 Task: Open a blank sheet, save the file as Respectingdifferencesletter.rtf Type the sentence 'The American Civil War, fought from 1861 to 1865, was a defining moment in US history. It was a conflict between the Northern and Southern states over issues of slavery, state rights, and the preservation of the Union, leaving a lasting impact on the nation.'Add formula using equations and charcters after the sentence 'A = 1/2 ap' Select the formula and highlight with color Yellow Change the page Orientation to  Landscape
Action: Mouse moved to (261, 217)
Screenshot: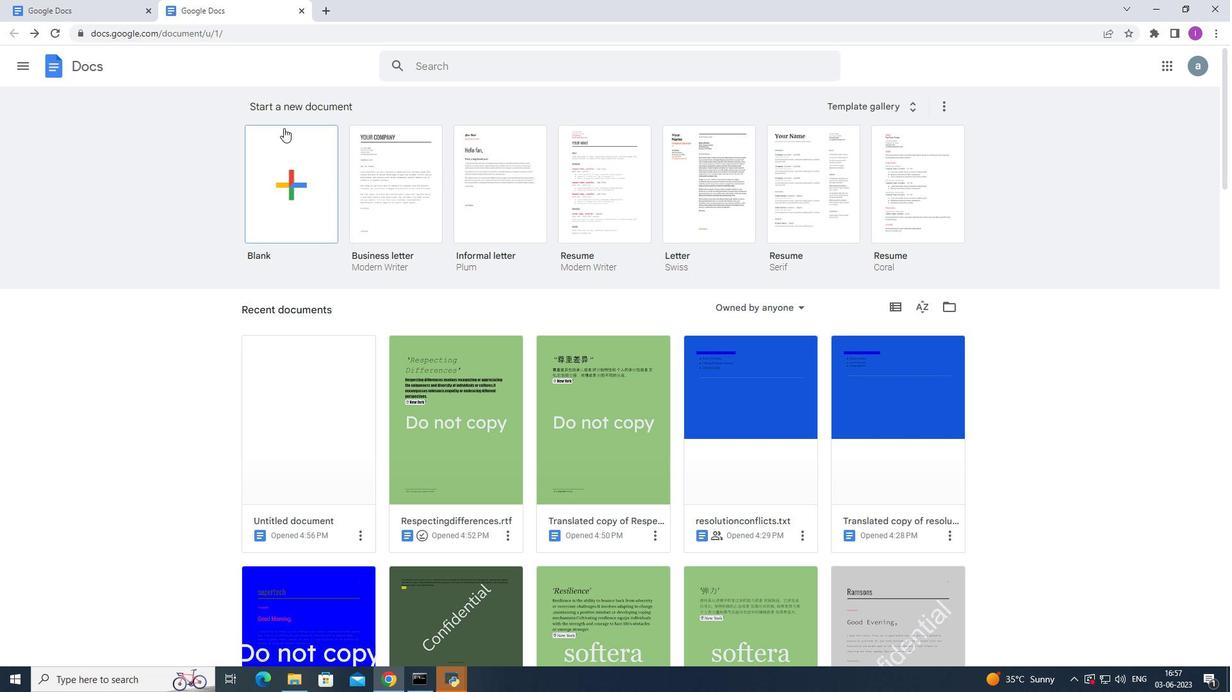 
Action: Mouse pressed left at (261, 217)
Screenshot: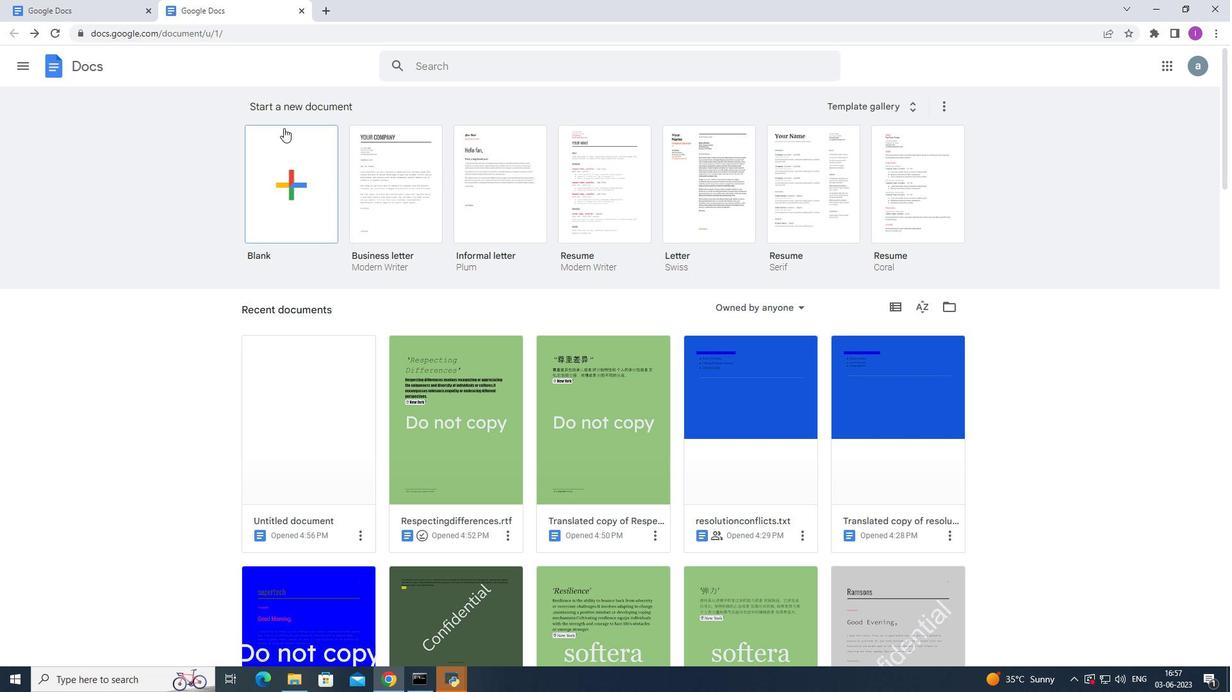 
Action: Mouse moved to (11, 30)
Screenshot: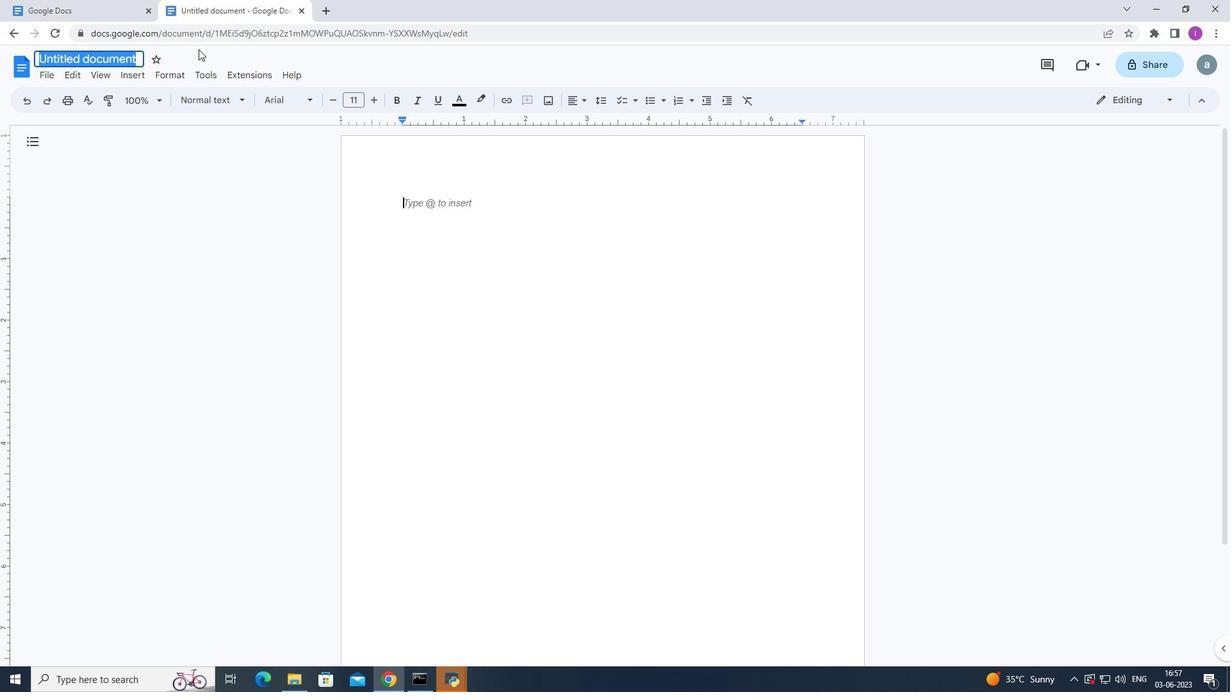 
Action: Mouse pressed left at (11, 30)
Screenshot: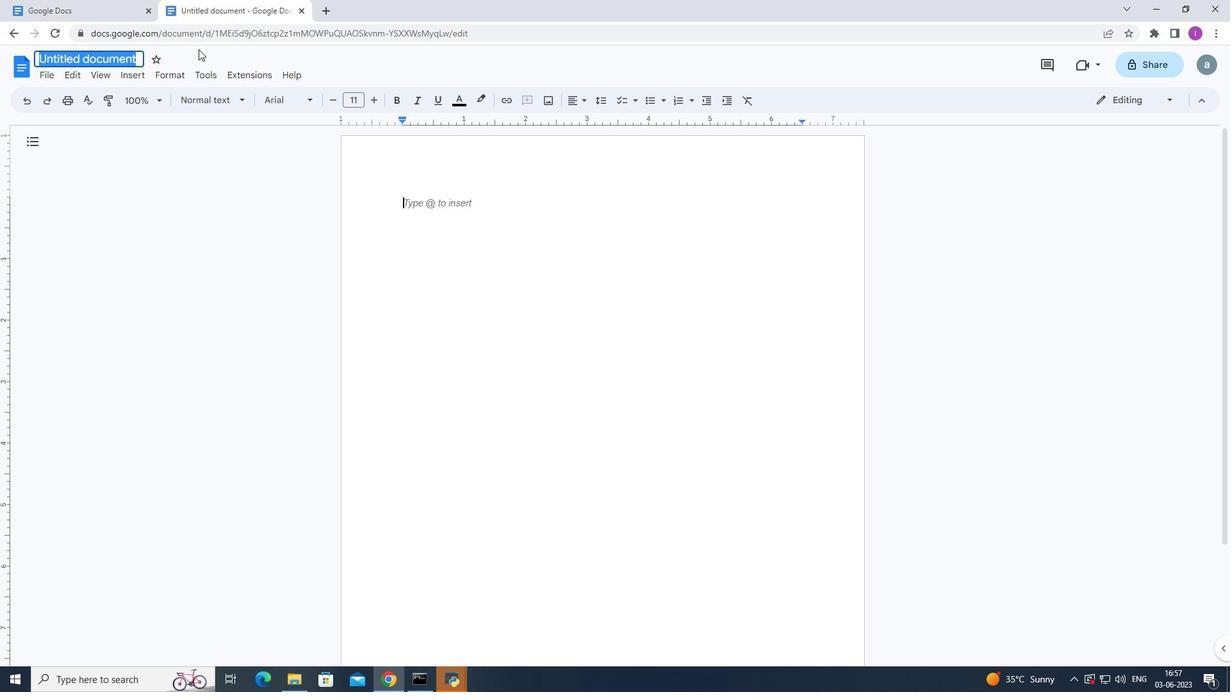 
Action: Mouse moved to (291, 170)
Screenshot: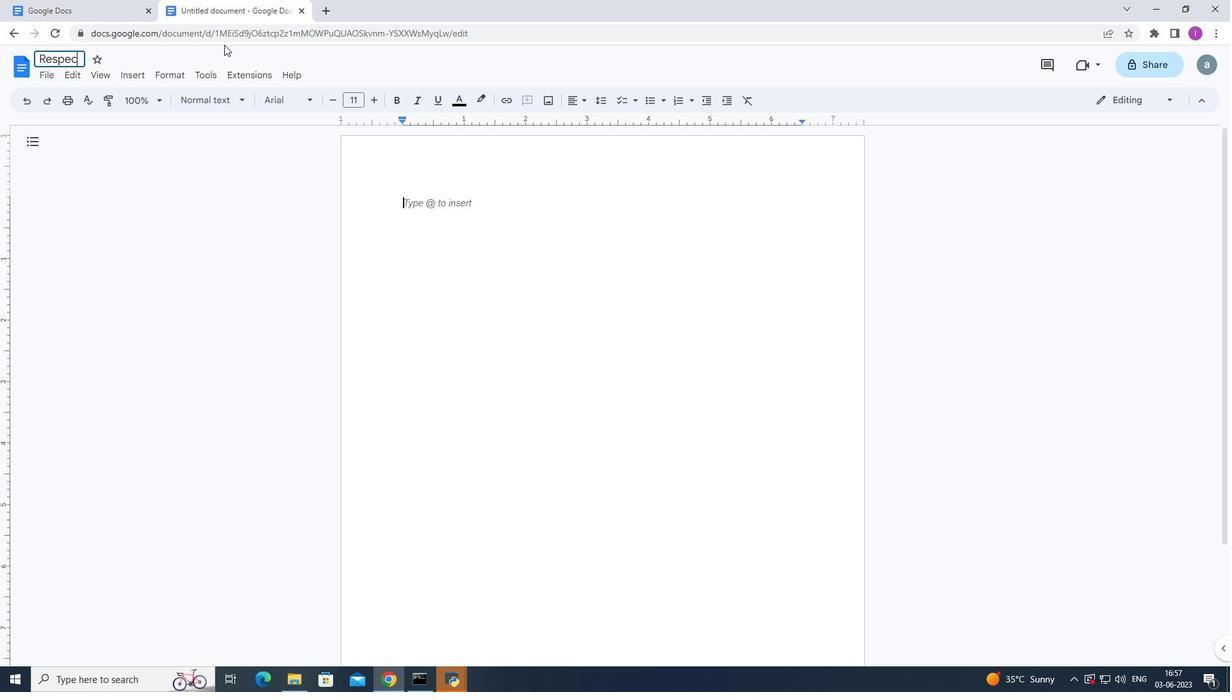 
Action: Mouse pressed left at (291, 170)
Screenshot: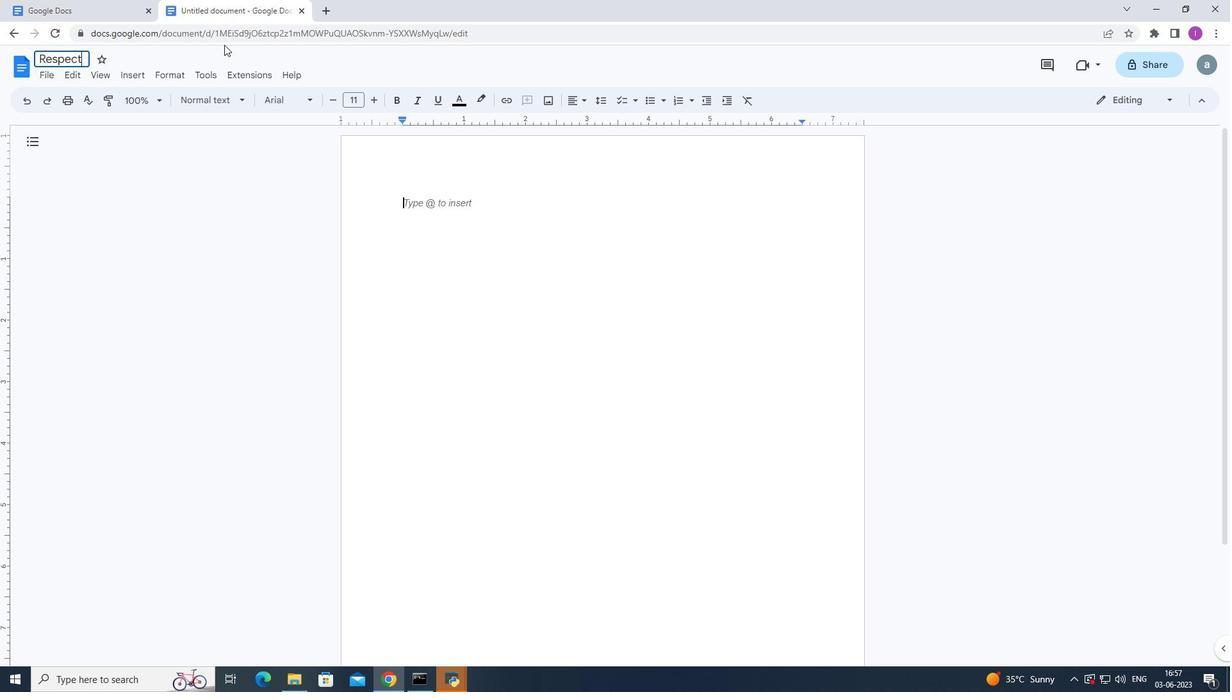 
Action: Mouse moved to (1221, 33)
Screenshot: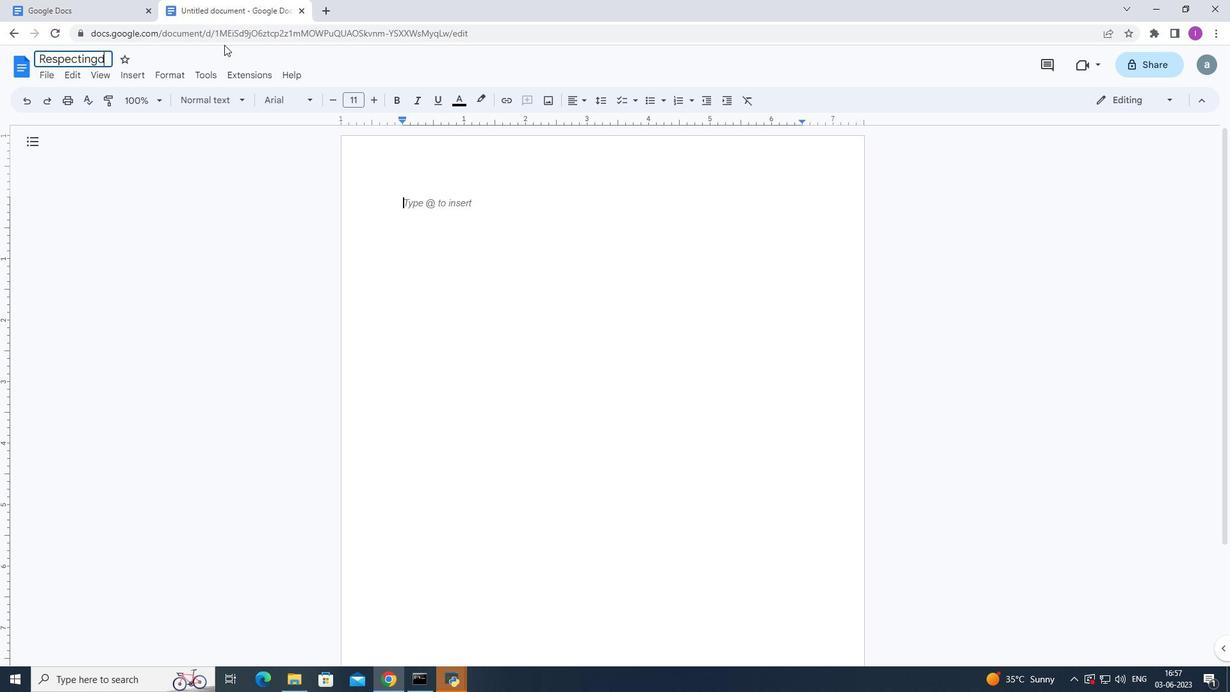 
Action: Mouse pressed left at (1221, 33)
Screenshot: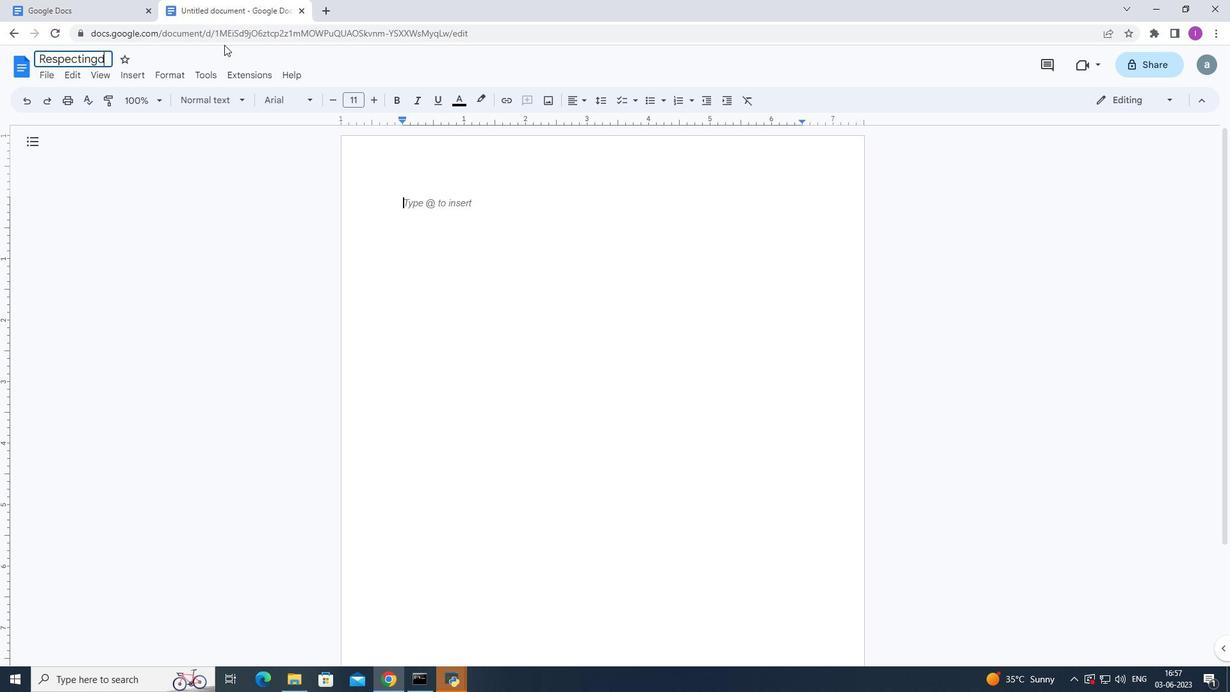 
Action: Mouse moved to (967, 160)
Screenshot: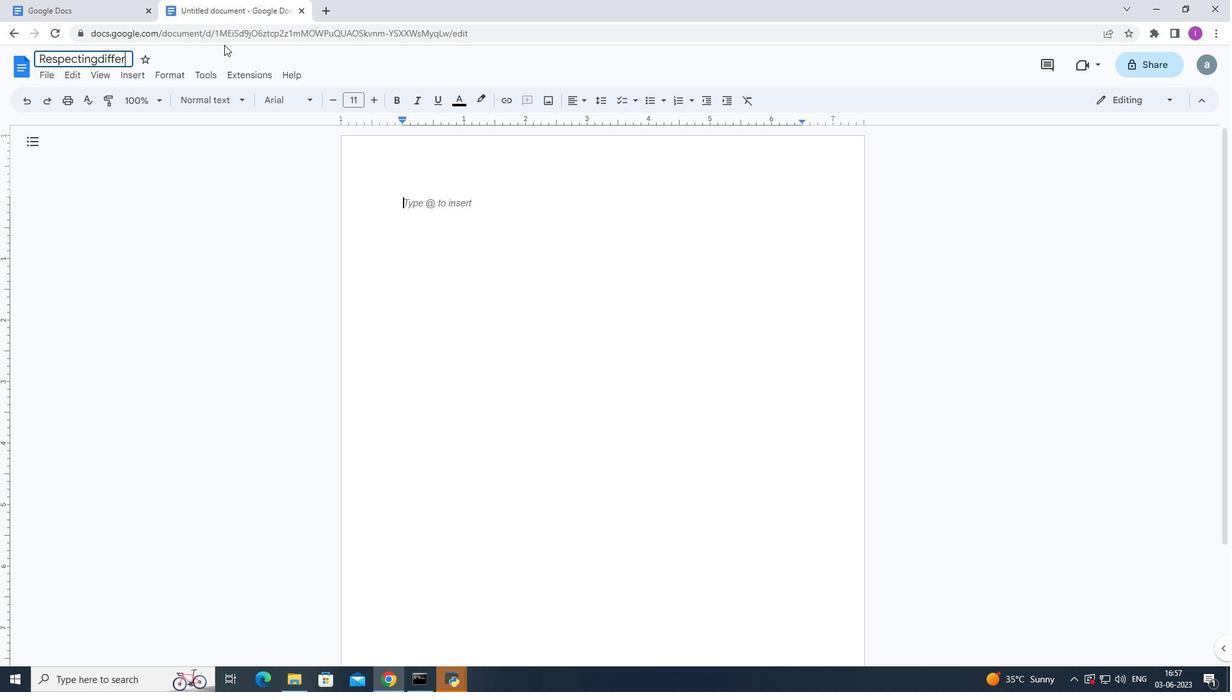 
Action: Mouse pressed left at (967, 160)
Screenshot: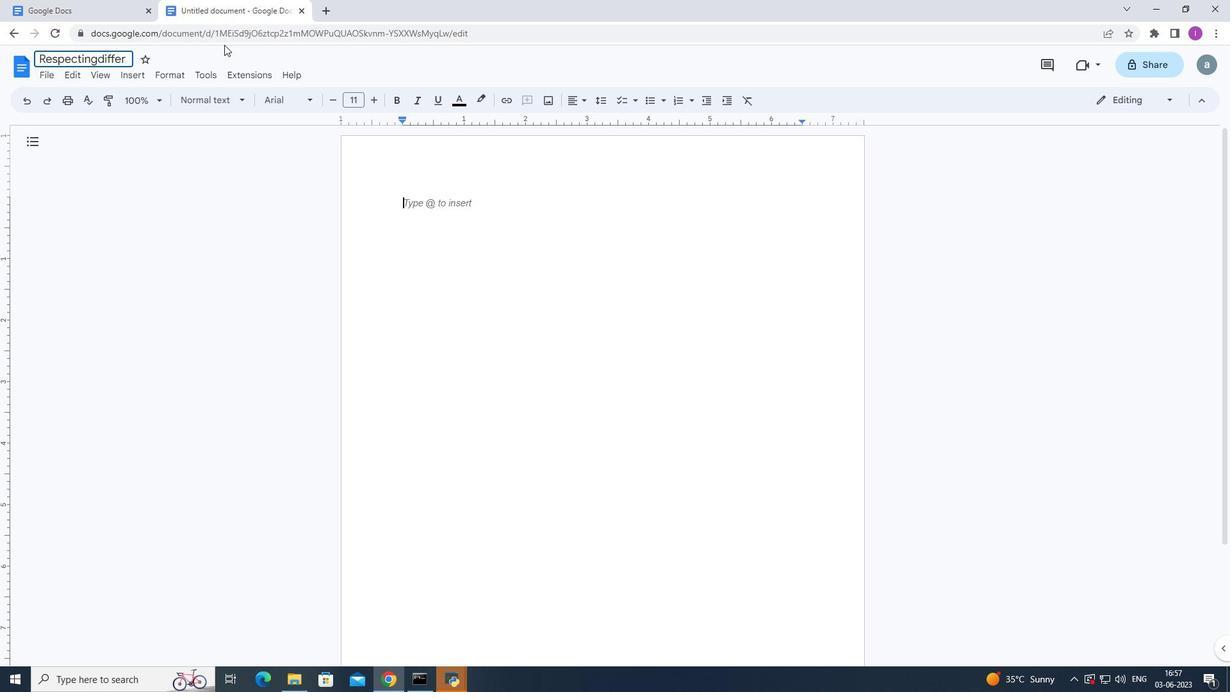 
Action: Mouse moved to (722, 92)
Screenshot: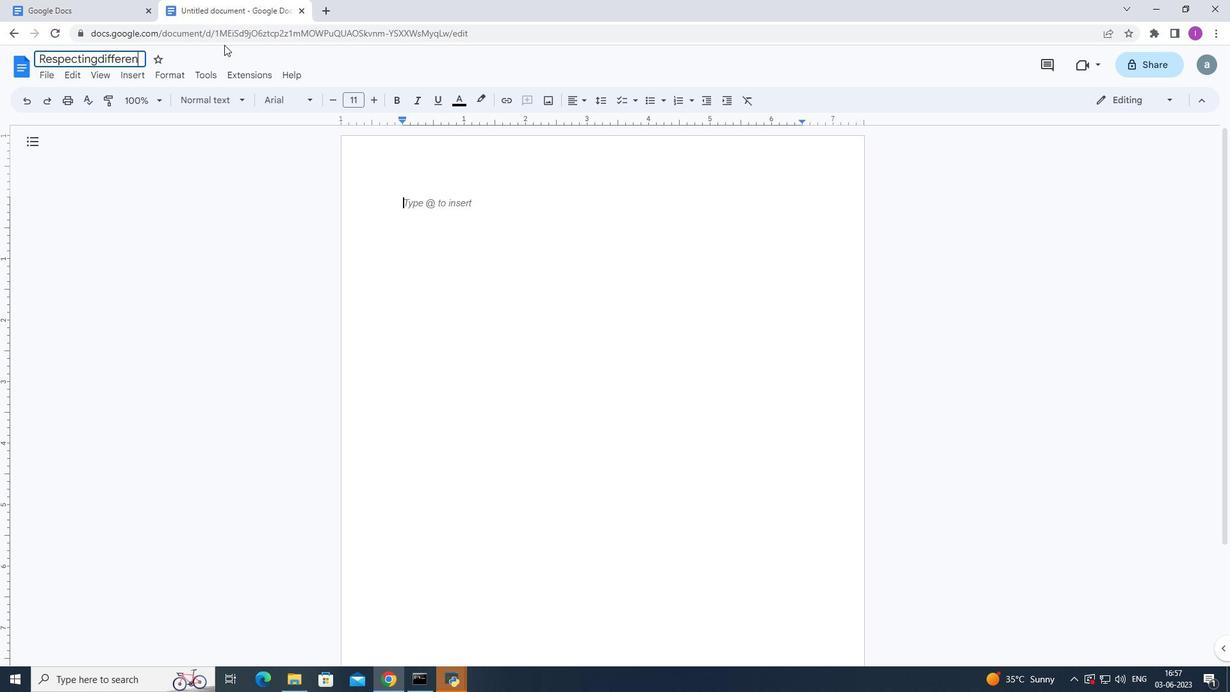 
Action: Mouse pressed left at (722, 92)
Screenshot: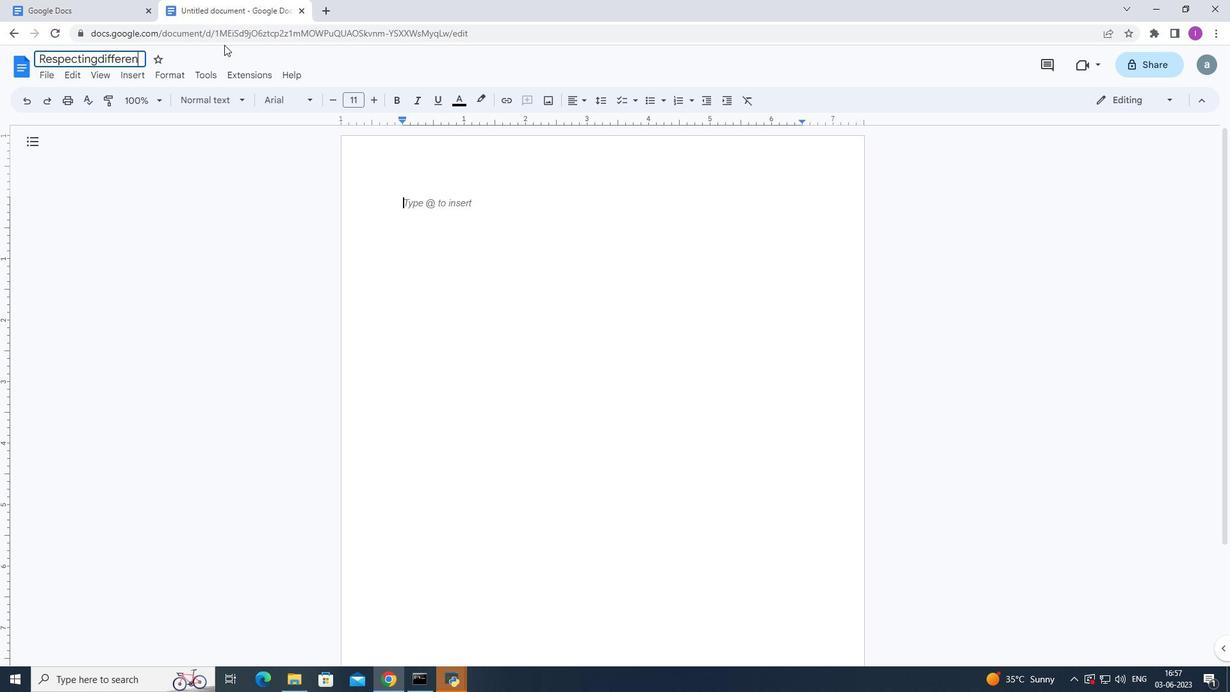 
Action: Mouse moved to (1226, 14)
Screenshot: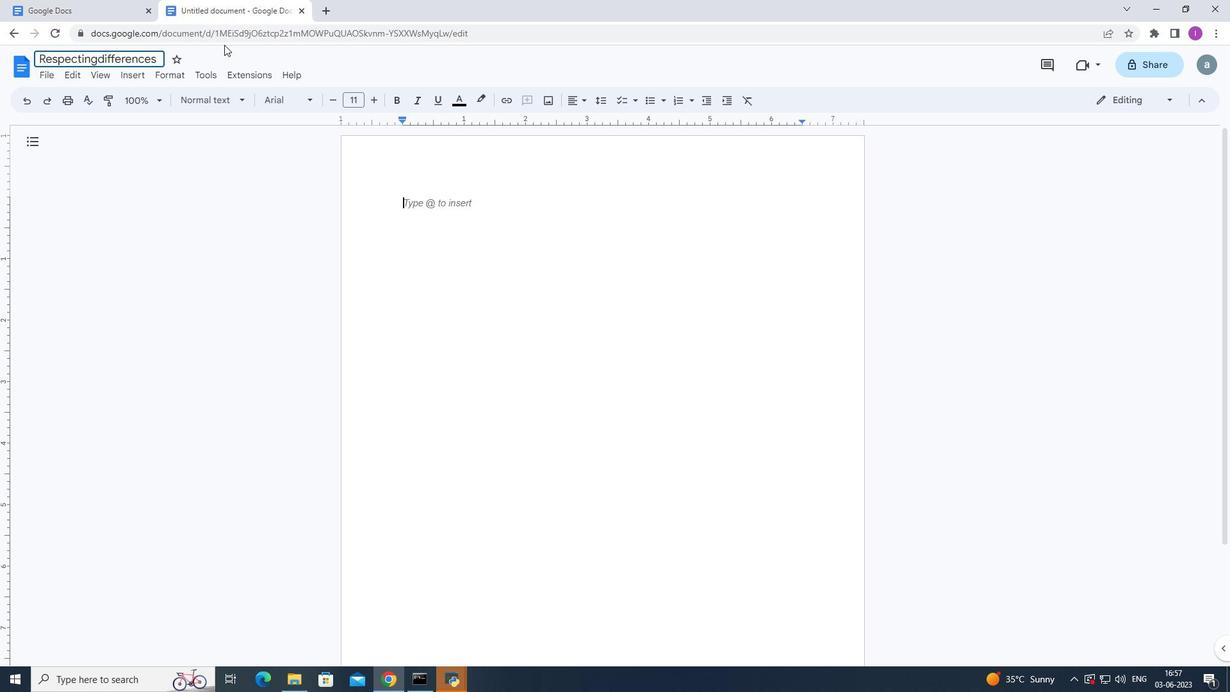 
Action: Mouse pressed left at (1226, 14)
Screenshot: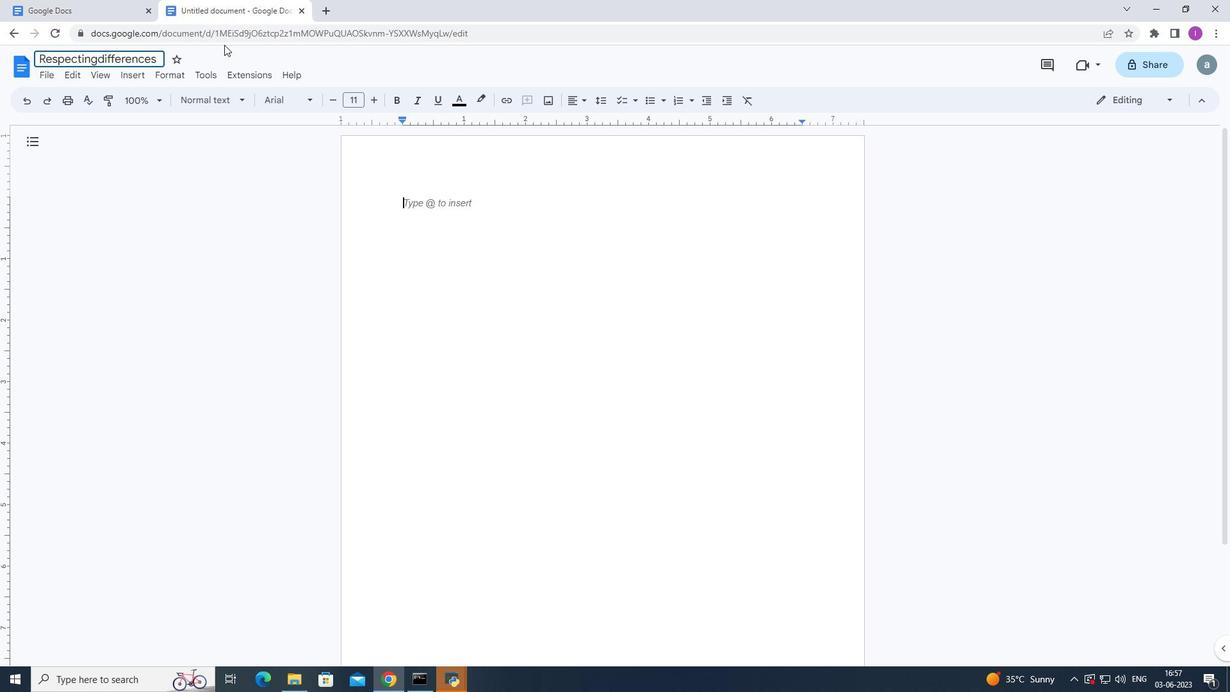 
Action: Mouse moved to (283, 128)
Screenshot: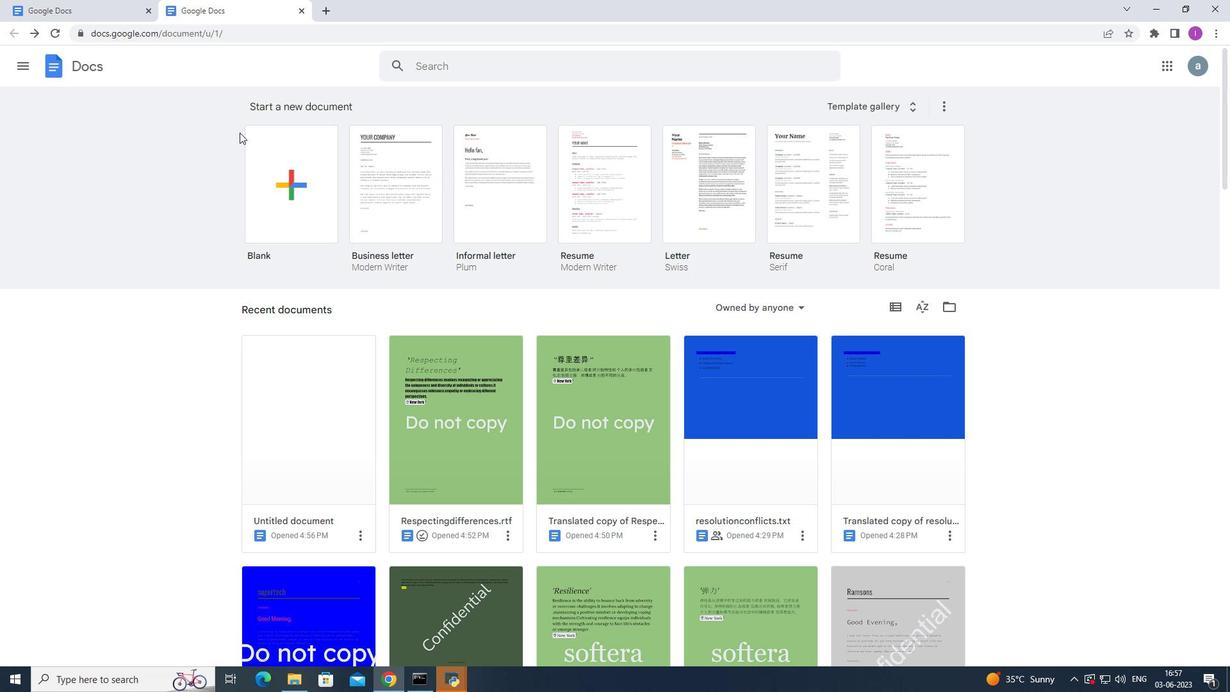 
Action: Mouse pressed left at (283, 128)
Screenshot: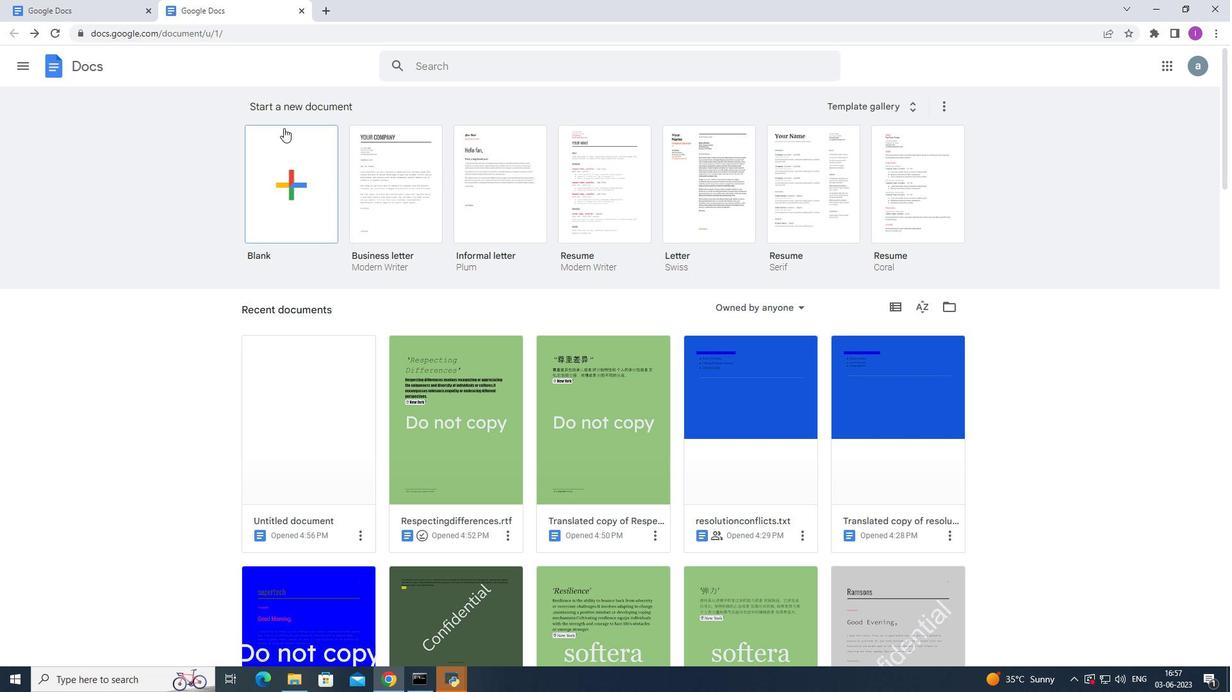 
Action: Mouse moved to (138, 55)
Screenshot: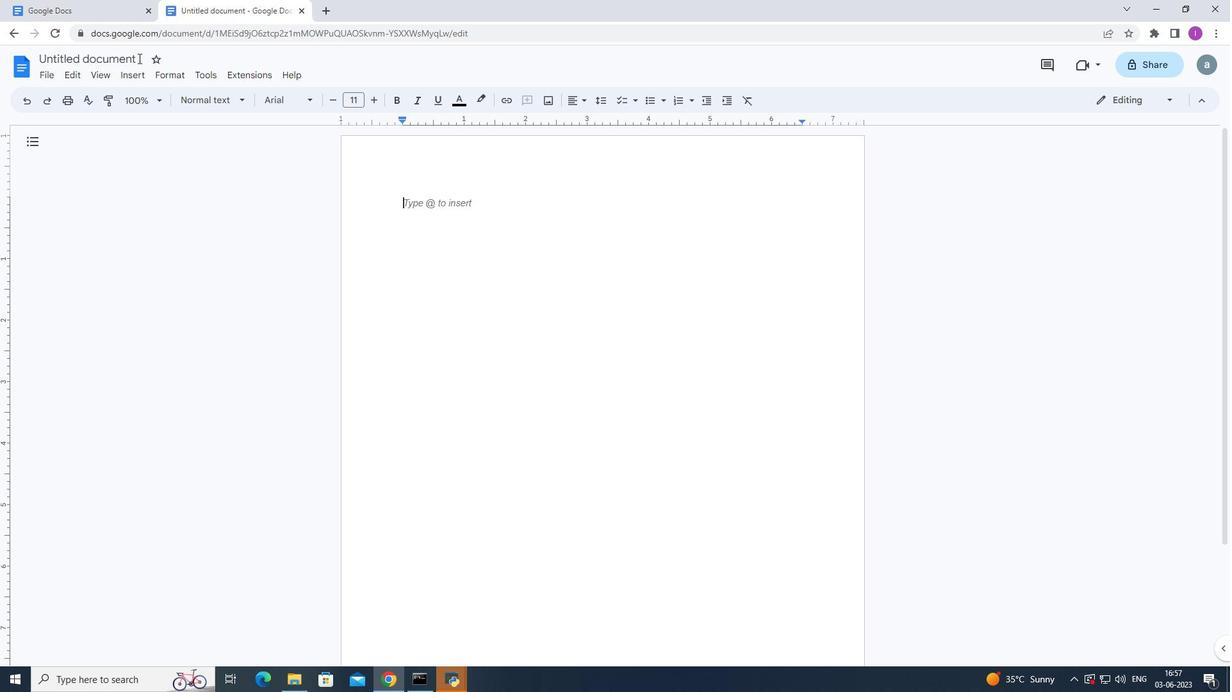 
Action: Mouse pressed left at (138, 55)
Screenshot: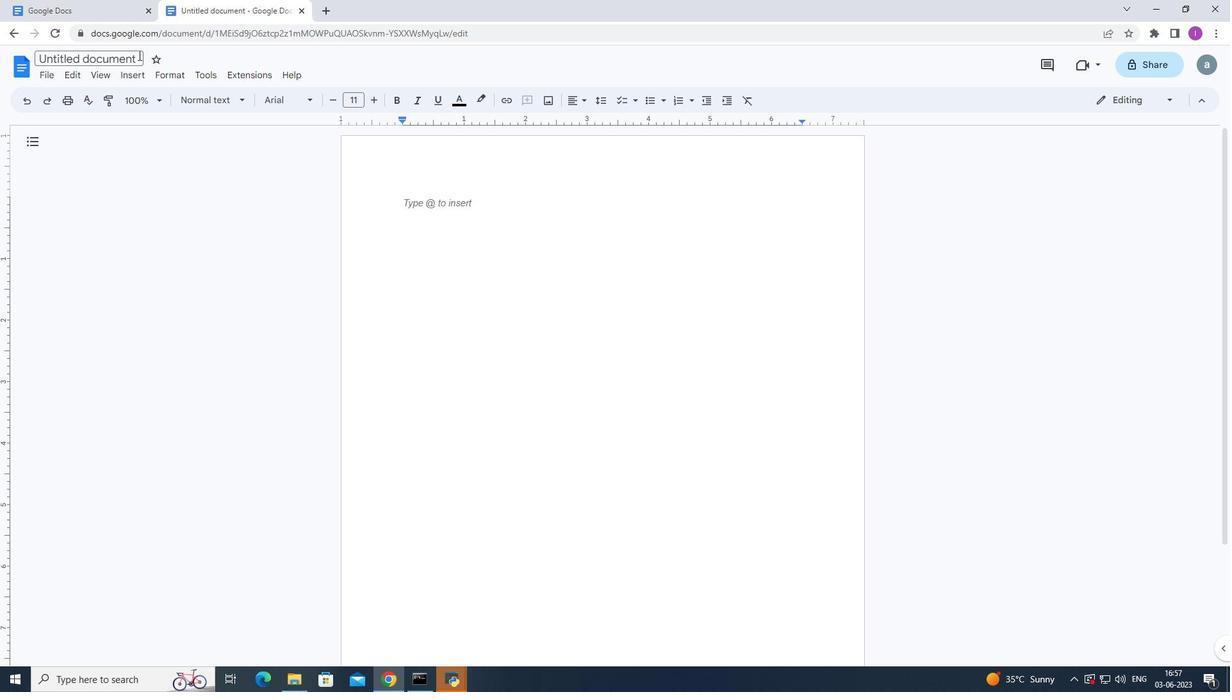 
Action: Mouse moved to (198, 49)
Screenshot: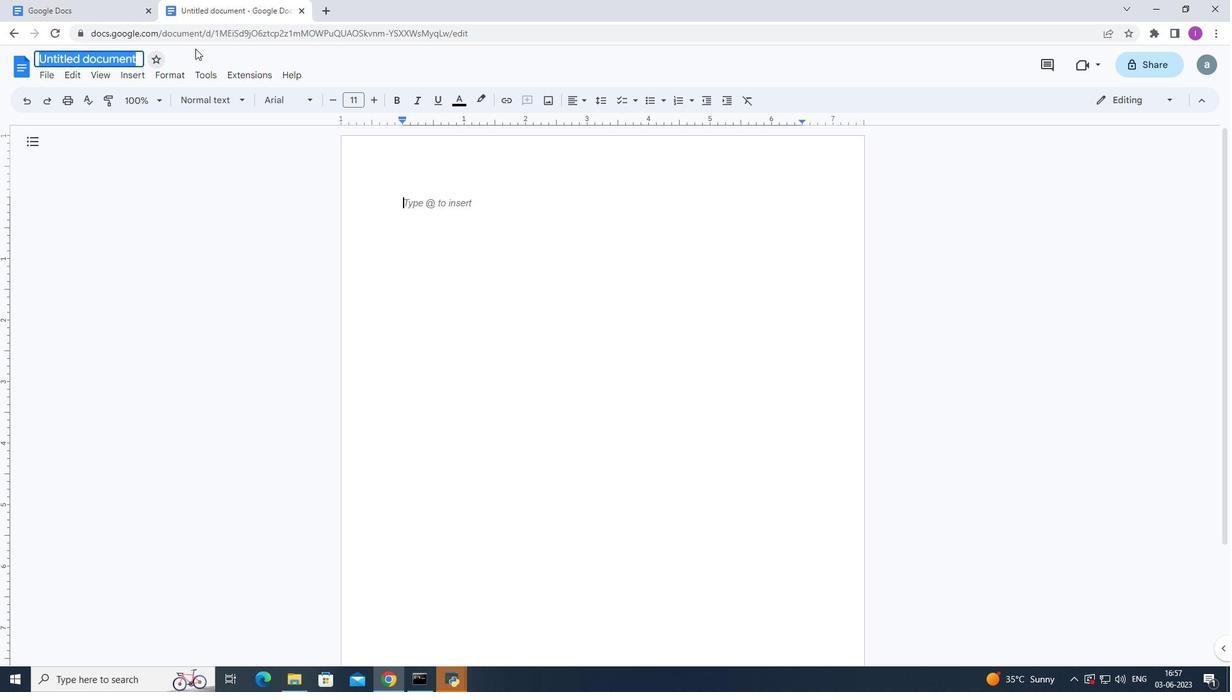 
Action: Key pressed <Key.shift>Res
Screenshot: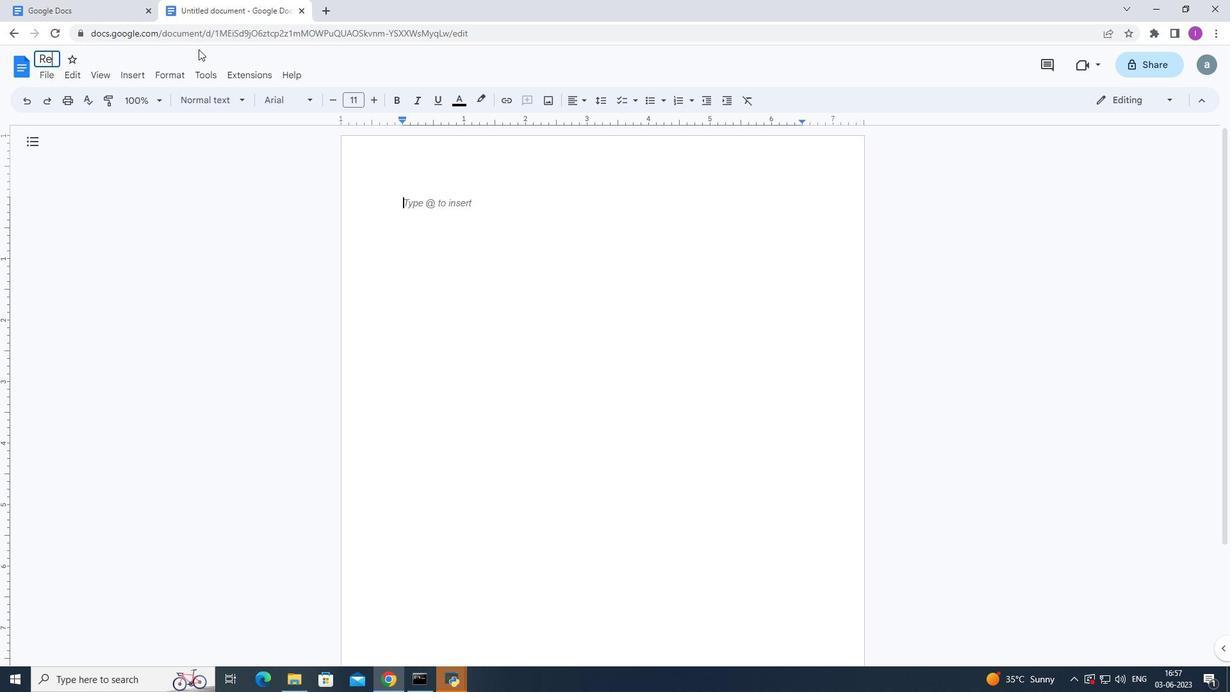 
Action: Mouse moved to (224, 44)
Screenshot: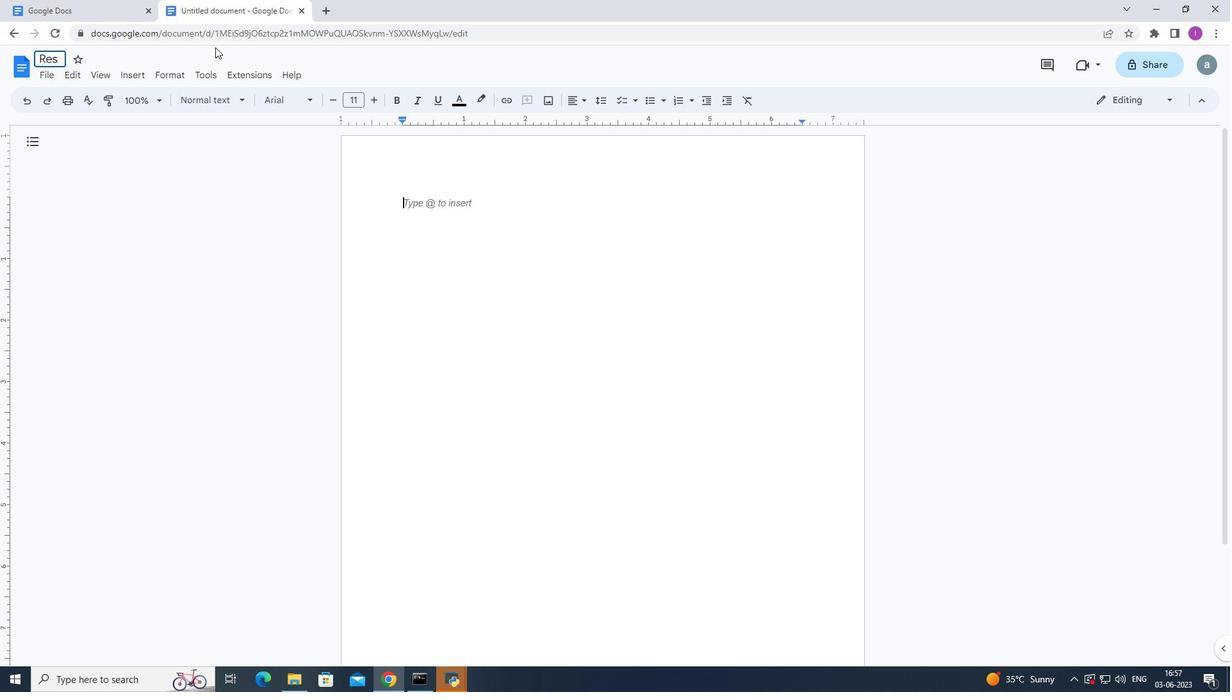 
Action: Key pressed pectingdifferencesletter.rtf
Screenshot: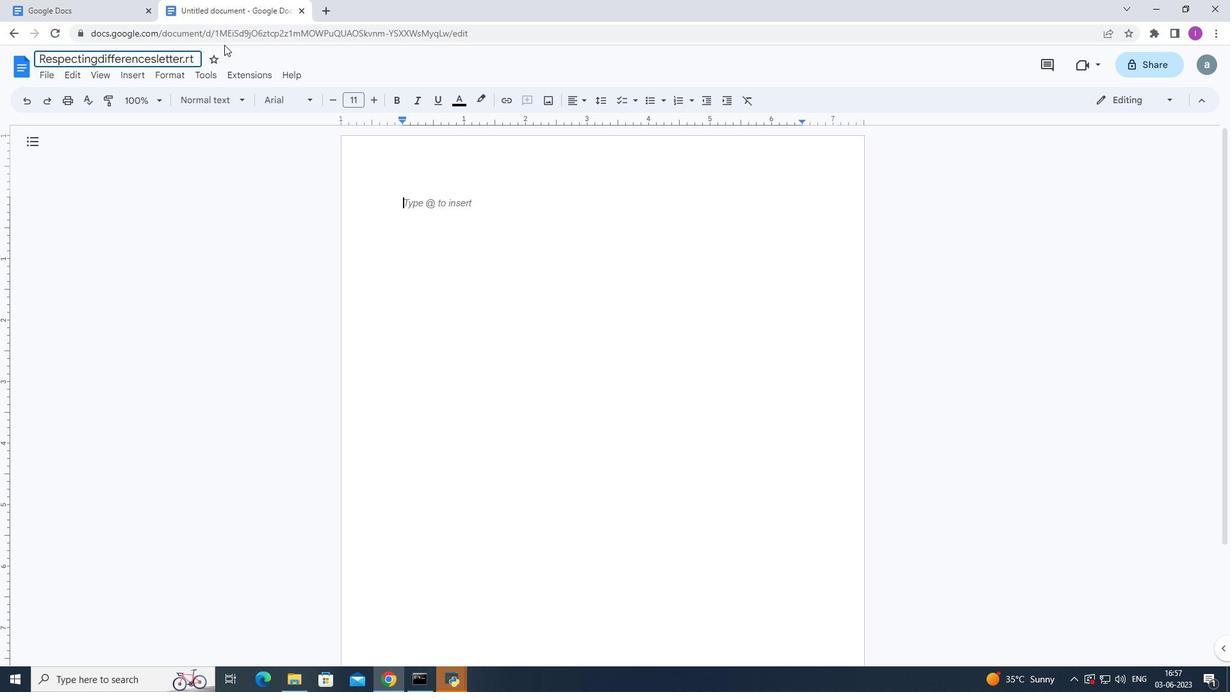 
Action: Mouse moved to (316, 173)
Screenshot: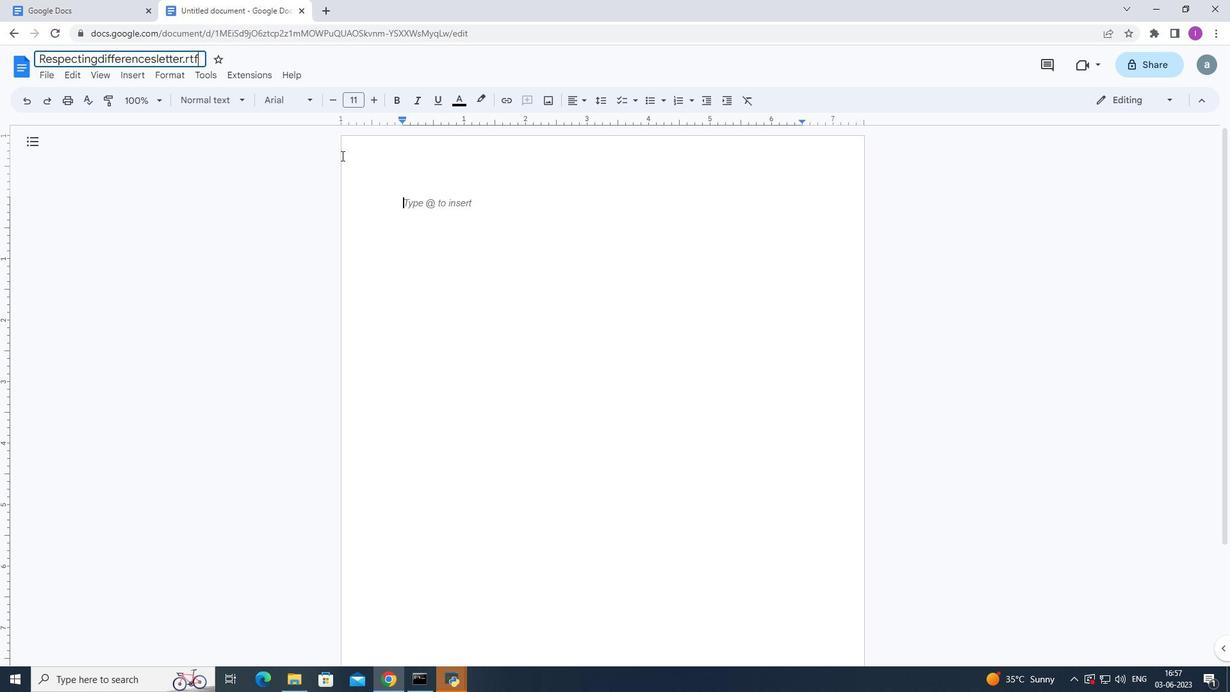 
Action: Mouse pressed left at (316, 173)
Screenshot: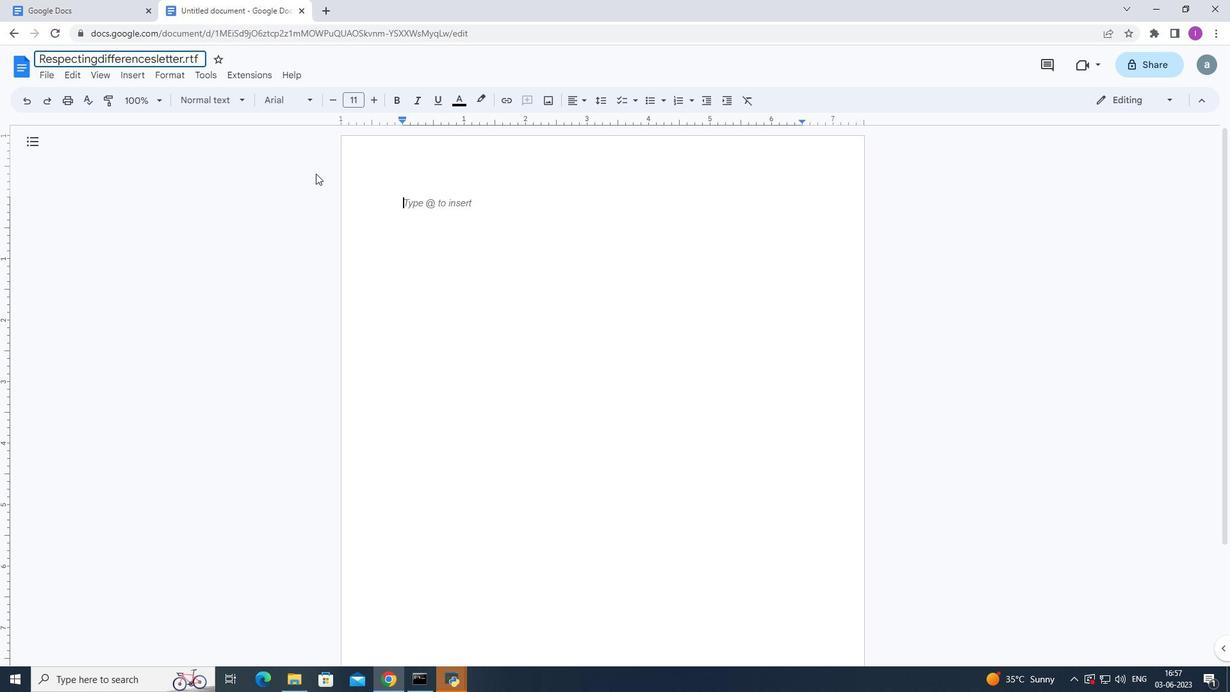 
Action: Mouse moved to (393, 162)
Screenshot: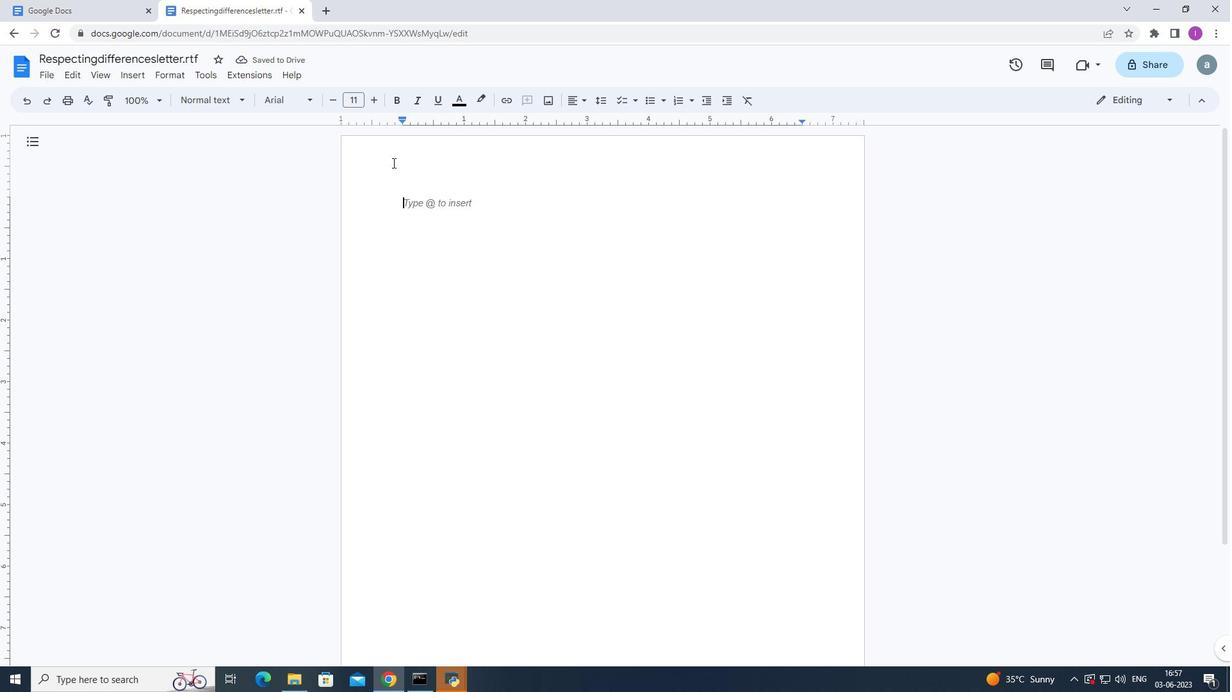 
Action: Mouse pressed left at (393, 162)
Screenshot: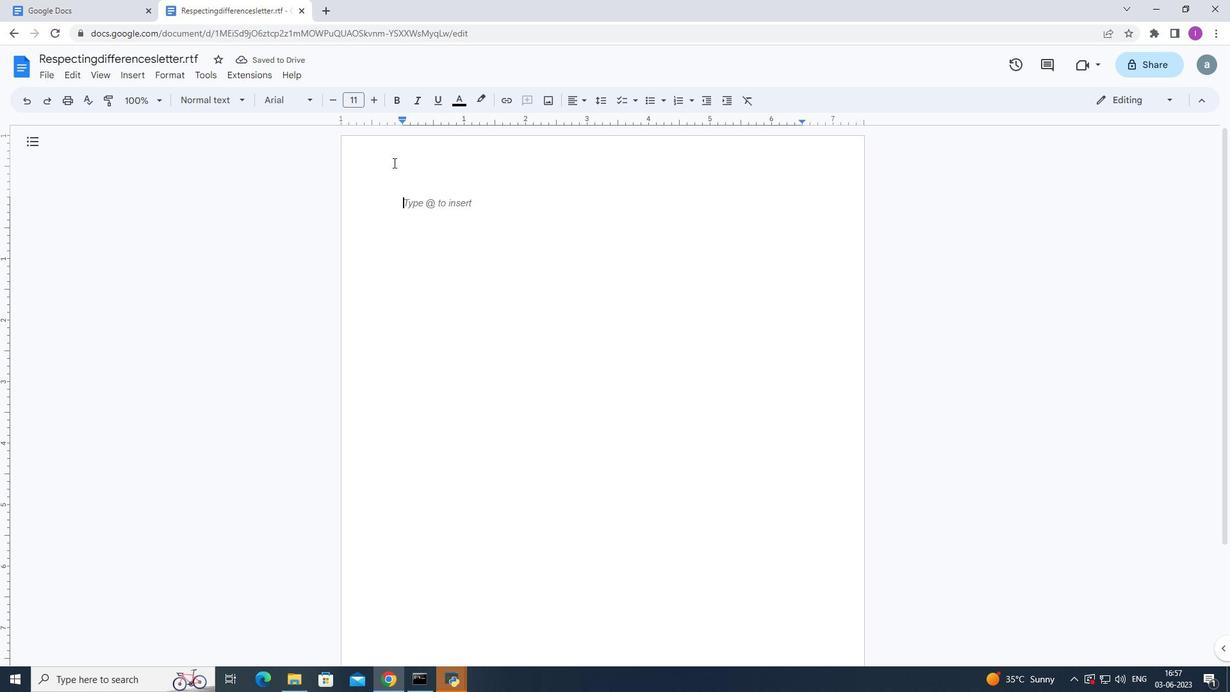 
Action: Mouse moved to (546, 143)
Screenshot: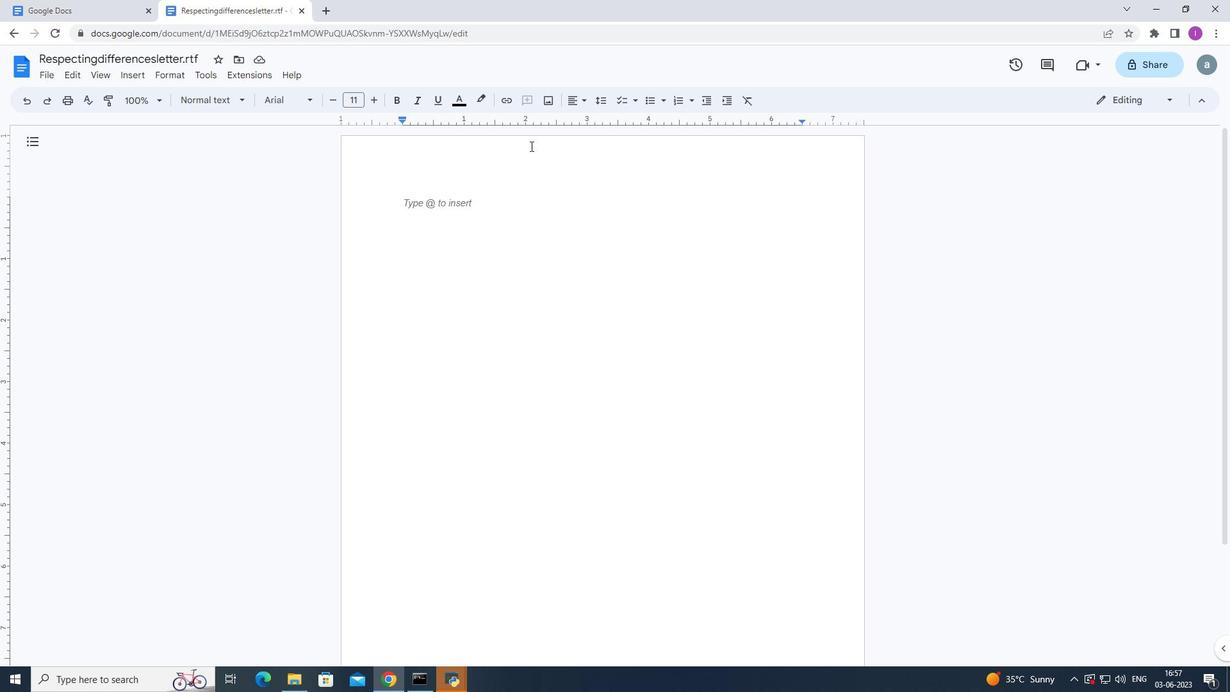 
Action: Key pressed <Key.shift>The<Key.space><Key.shift>American<Key.space><Key.shift>Civil<Key.space><Key.shift>War<Key.space>,
Screenshot: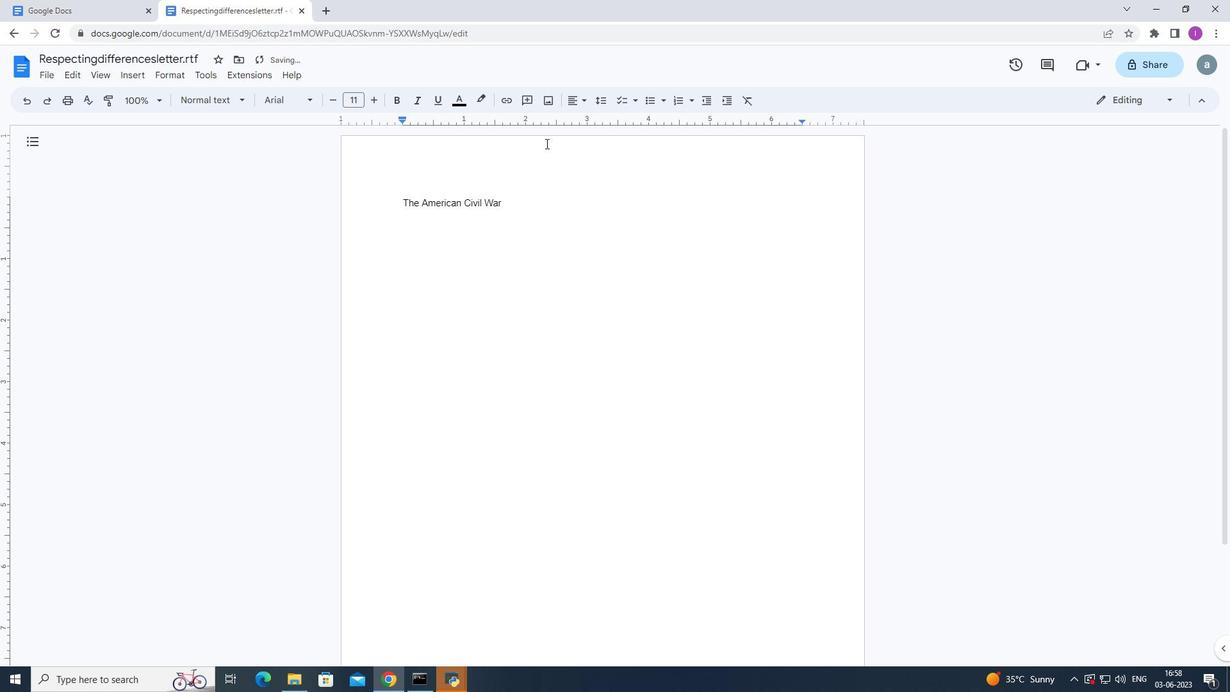 
Action: Mouse moved to (630, 161)
Screenshot: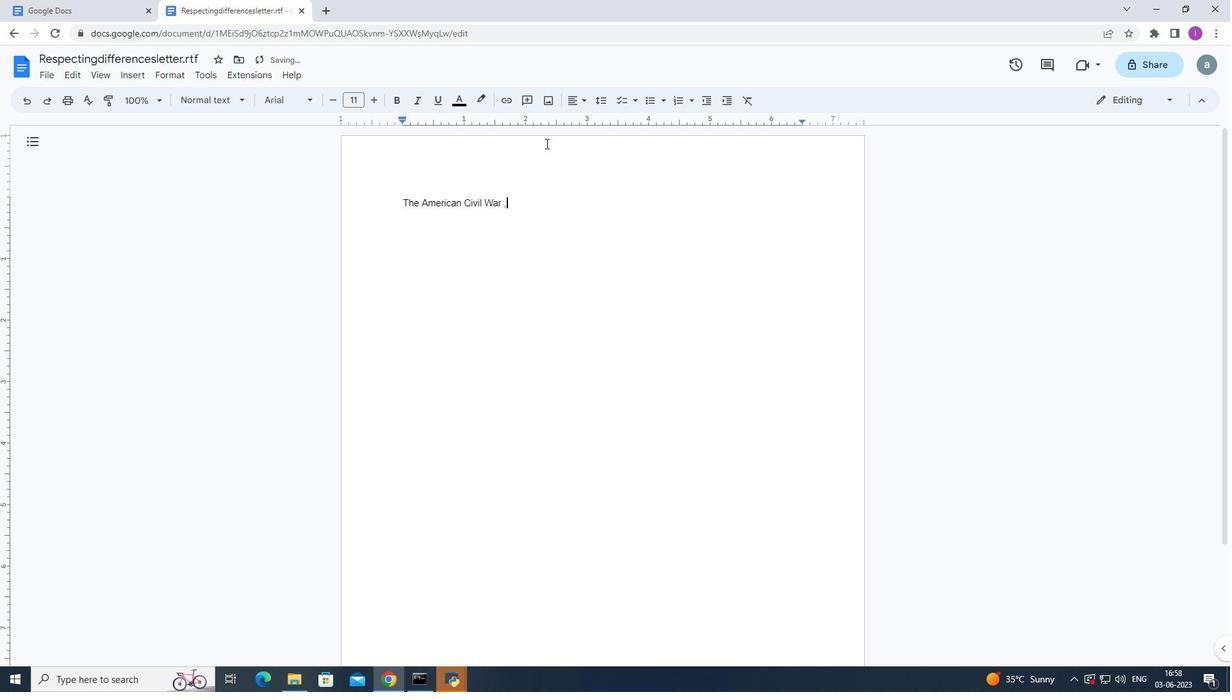 
Action: Key pressed <Key.backspace><Key.backspace>,fought<Key.space>from<Key.space>1861<Key.space>to1865,was<Key.space>a<Key.space>defining<Key.space>momentin<Key.space><Key.shift>U<Key.shift>s<Key.space>history
Screenshot: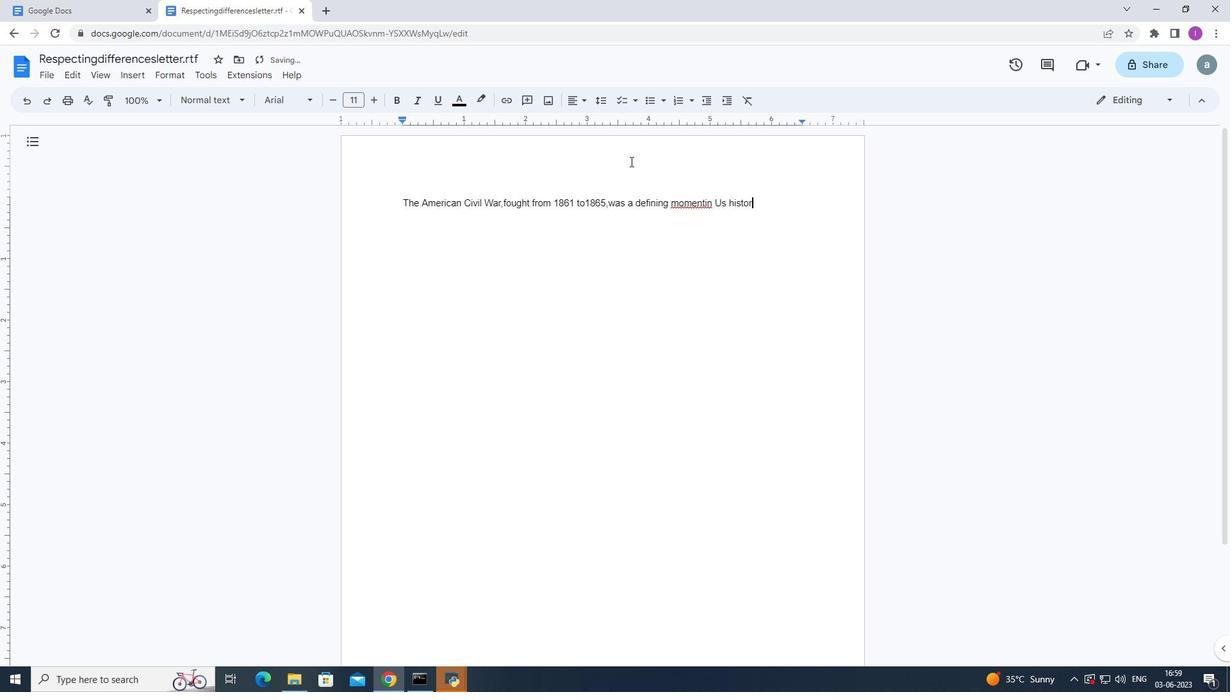 
Action: Mouse moved to (742, 171)
Screenshot: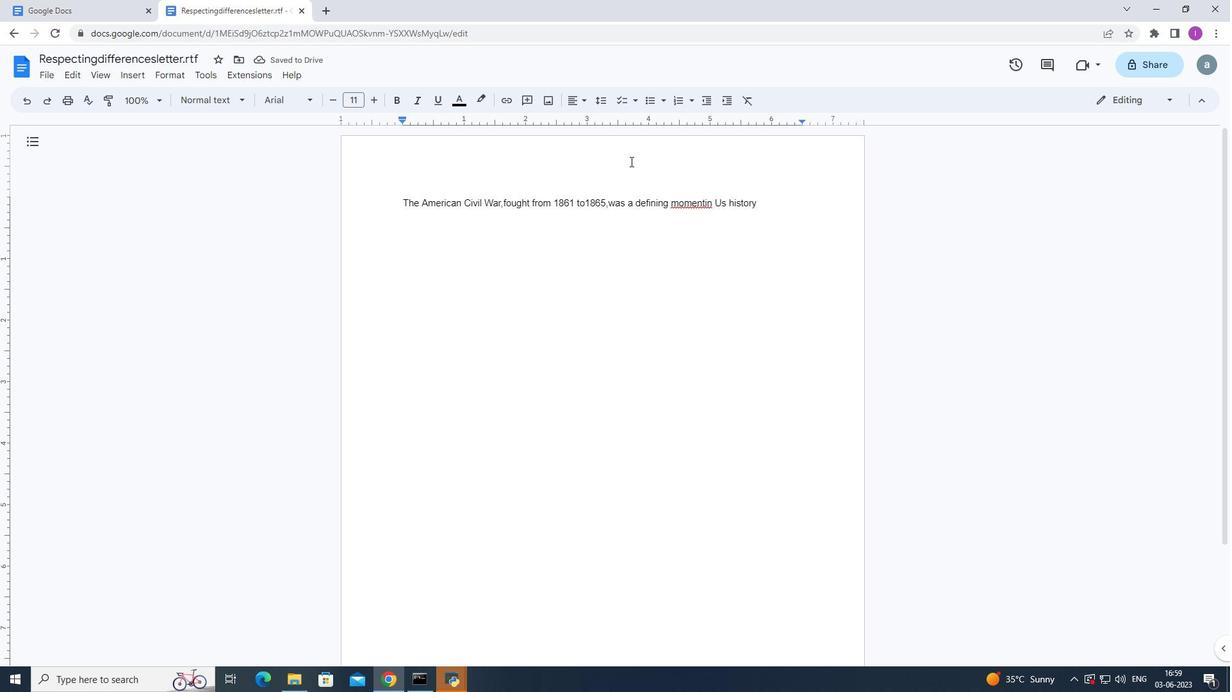 
Action: Key pressed .
Screenshot: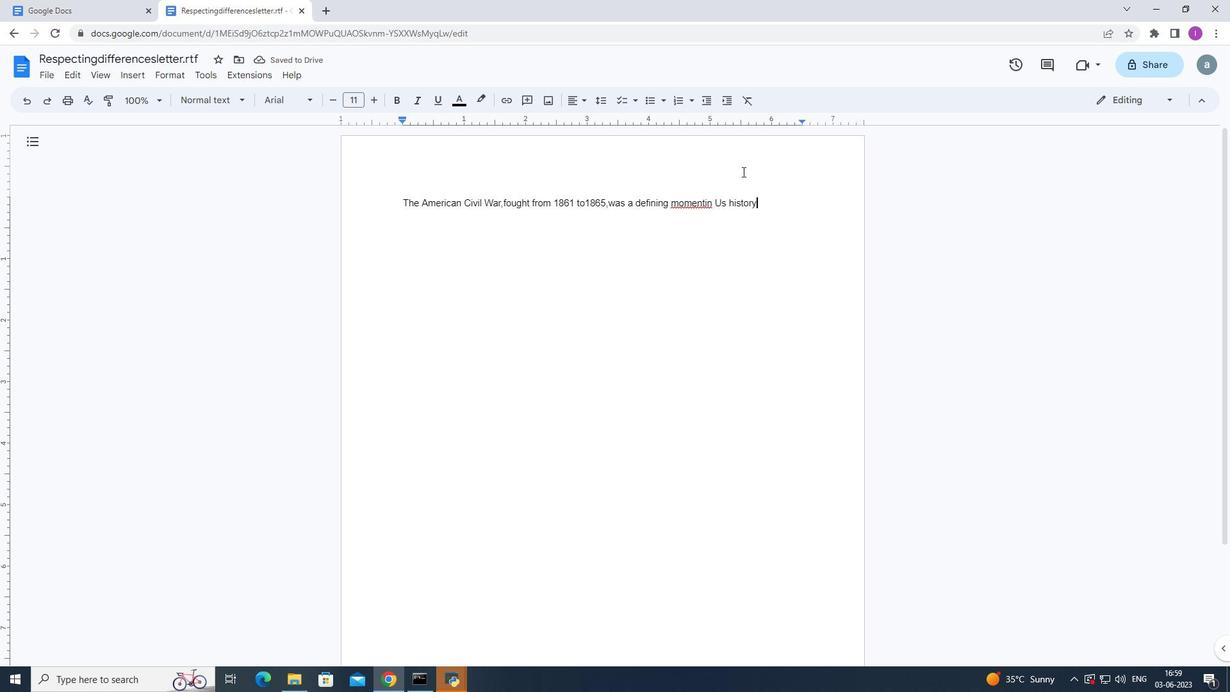 
Action: Mouse moved to (705, 204)
Screenshot: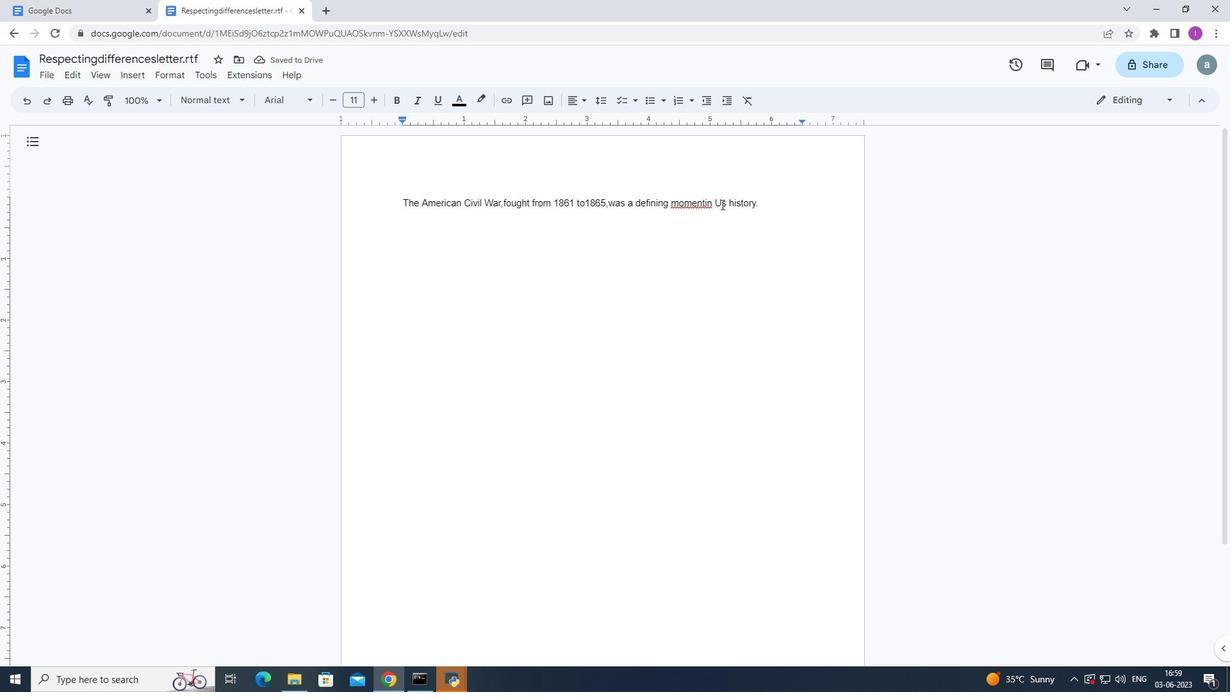 
Action: Mouse pressed left at (705, 204)
Screenshot: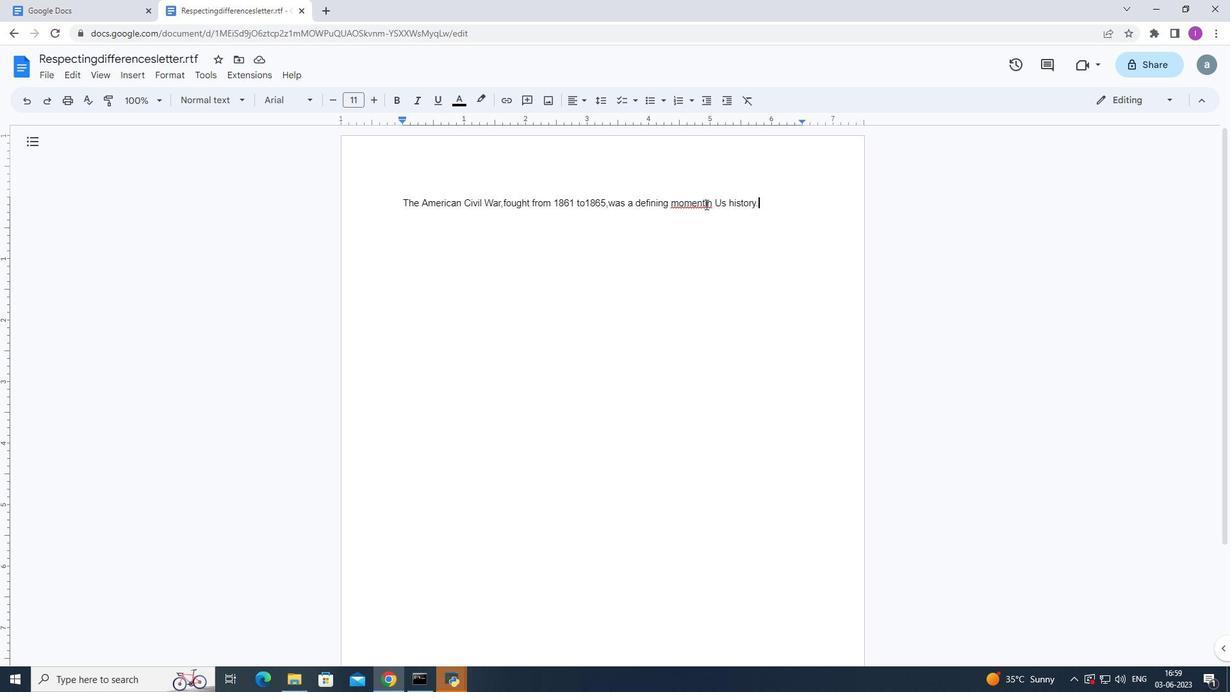 
Action: Mouse moved to (703, 182)
Screenshot: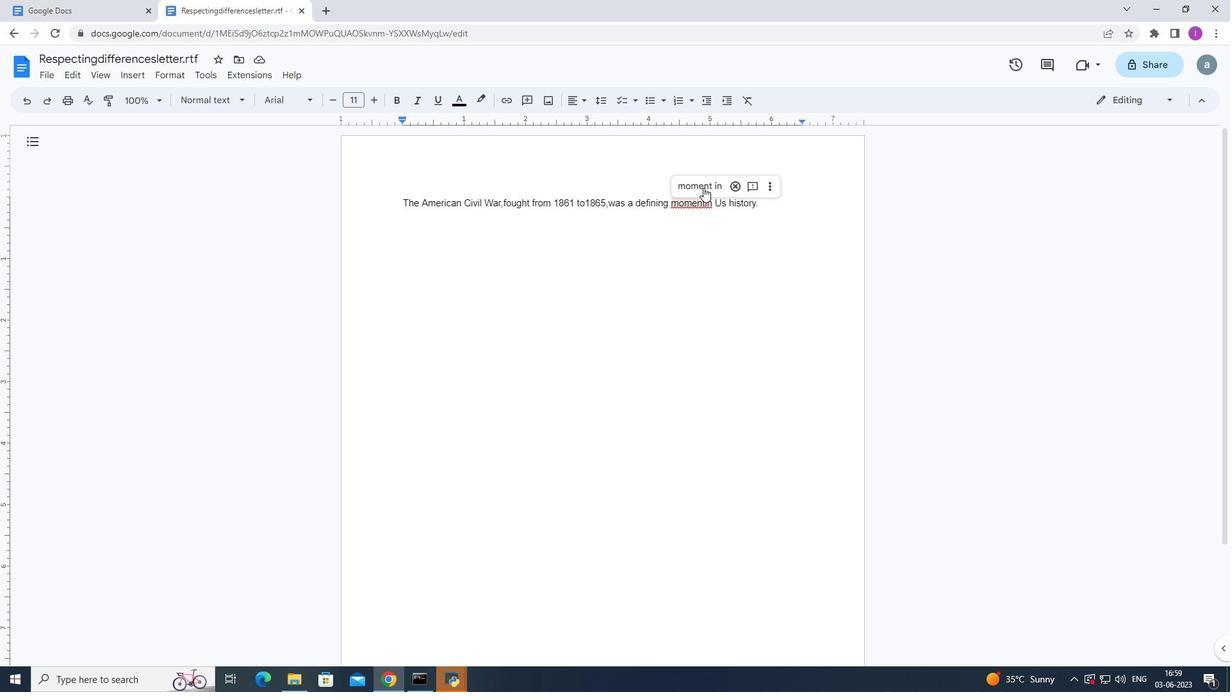 
Action: Mouse pressed left at (703, 182)
Screenshot: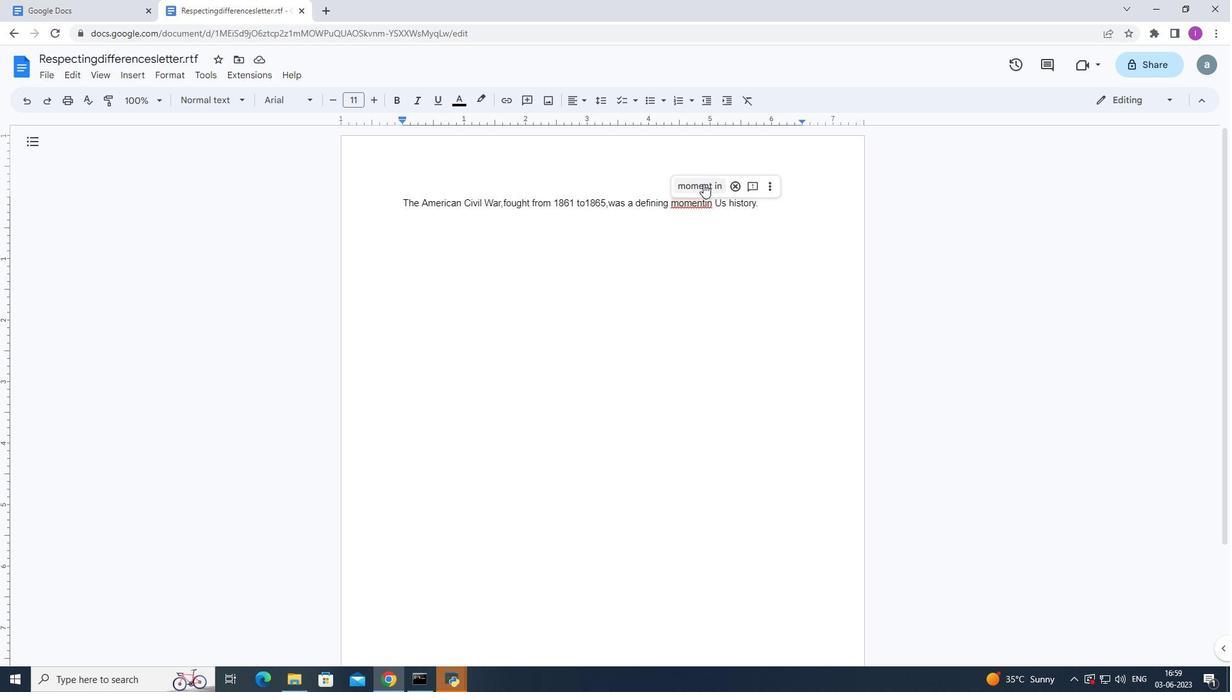 
Action: Mouse moved to (767, 201)
Screenshot: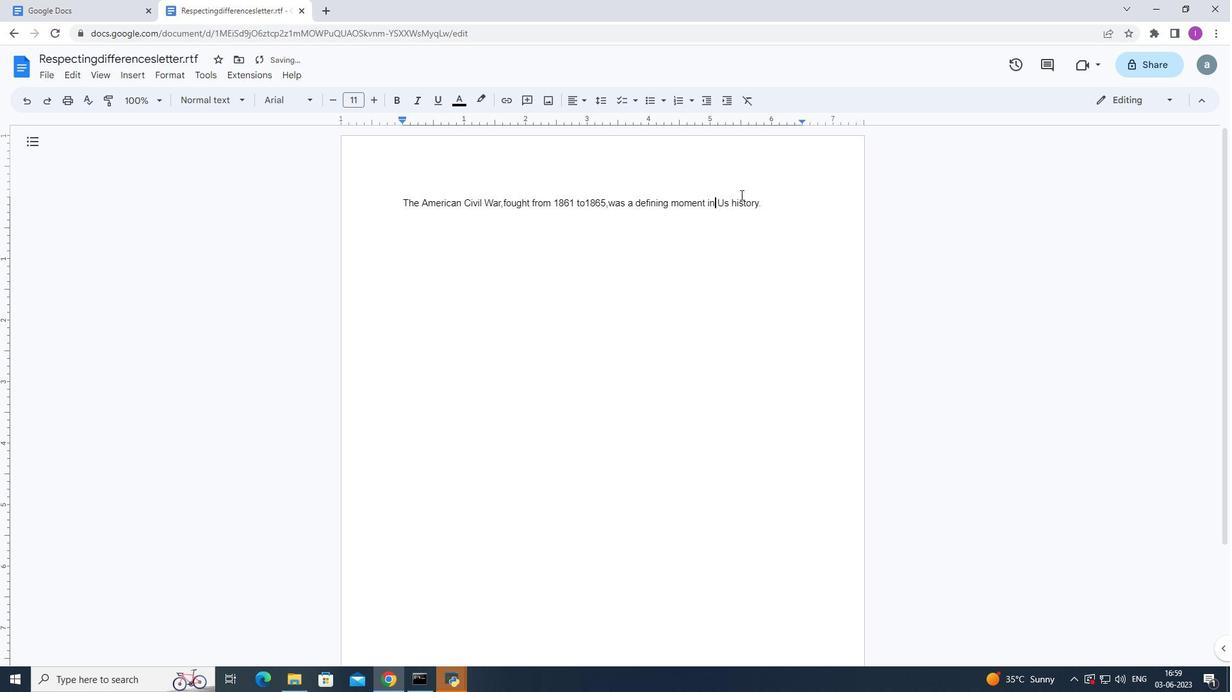 
Action: Mouse pressed left at (767, 201)
Screenshot: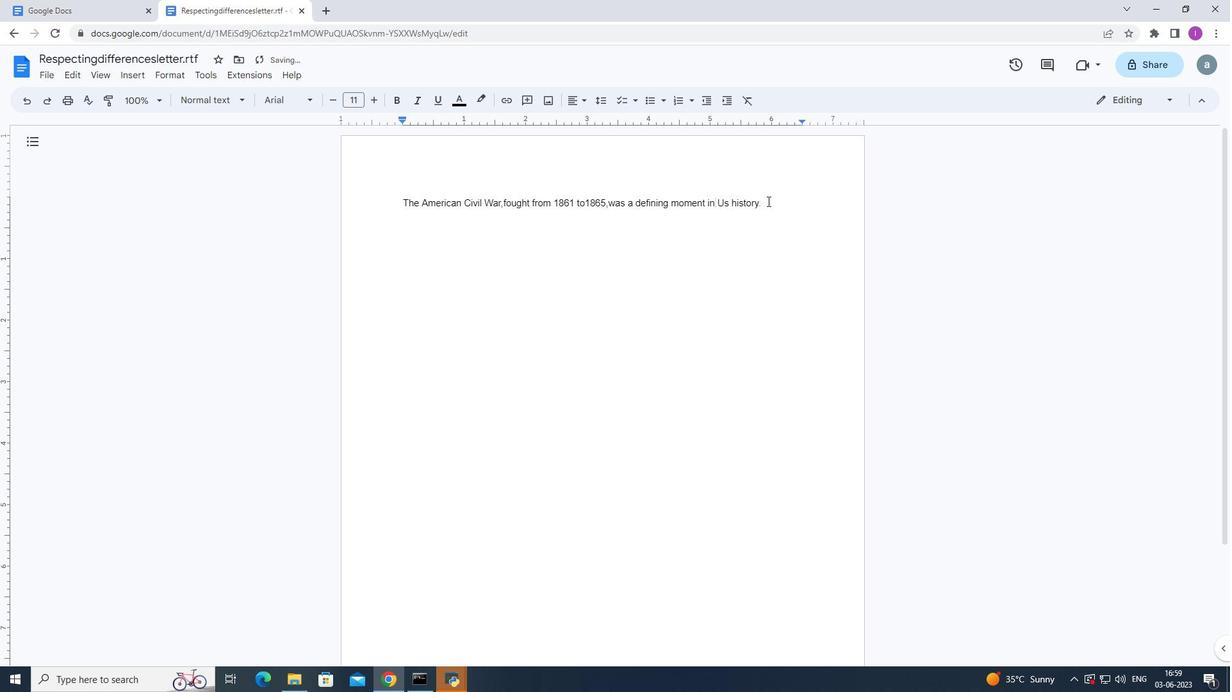 
Action: Mouse moved to (927, 193)
Screenshot: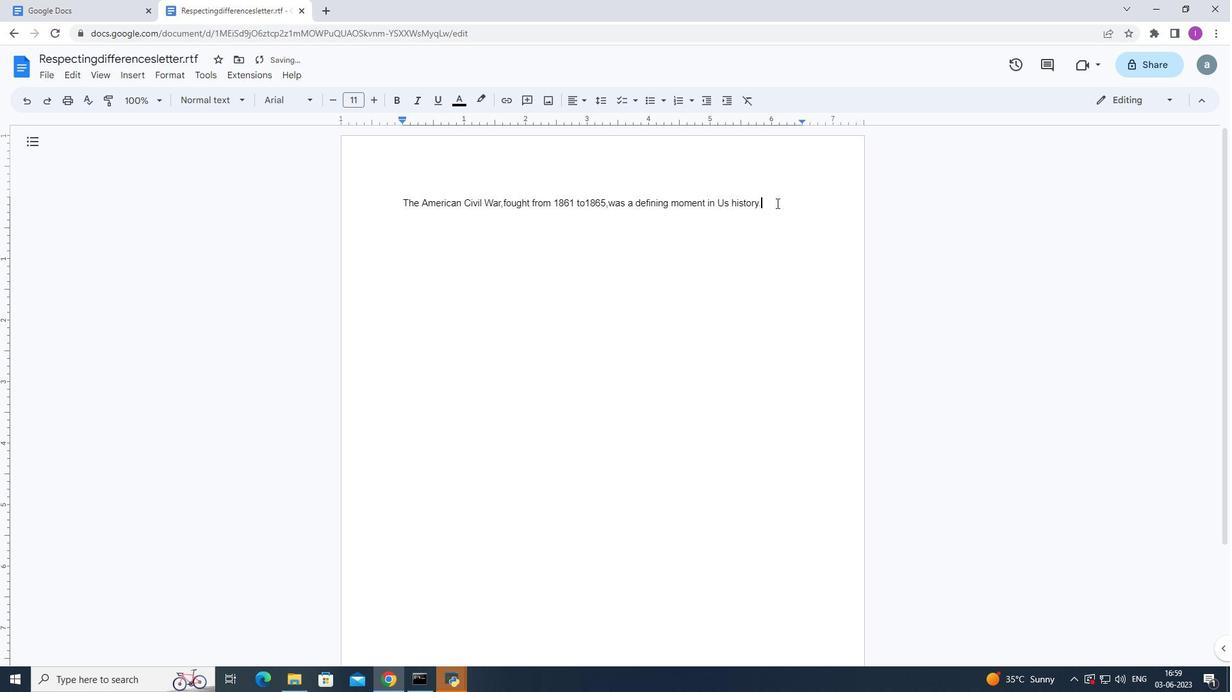 
Action: Key pressed <Key.shift>It<Key.space>was<Key.space>a<Key.space>conflictb<Key.space>between<Key.space>the<Key.space><Key.shift>Northern<Key.space>and<Key.space>southern<Key.space>states<Key.space>over<Key.space>issues<Key.space>of<Key.space>slavery,state<Key.space>rights<Key.space>and<Key.space>thepreservation<Key.space>of<Key.space>the<Key.space>aunion,leavinga<Key.space>lasting
Screenshot: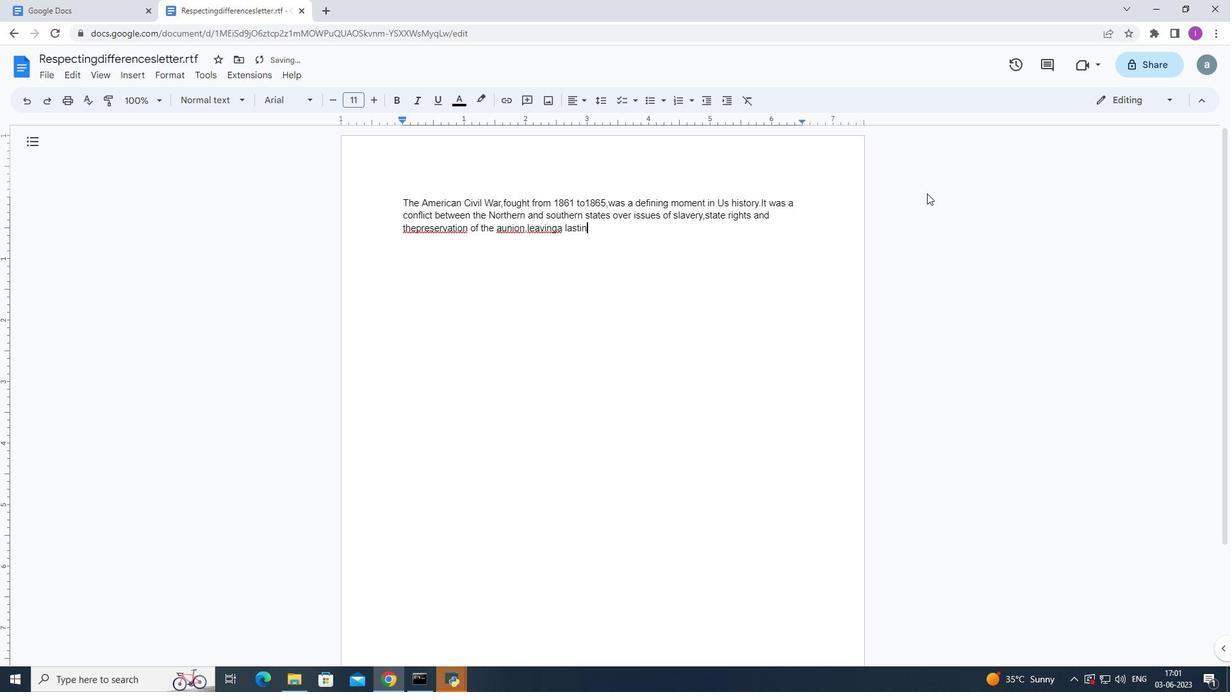 
Action: Mouse moved to (414, 232)
Screenshot: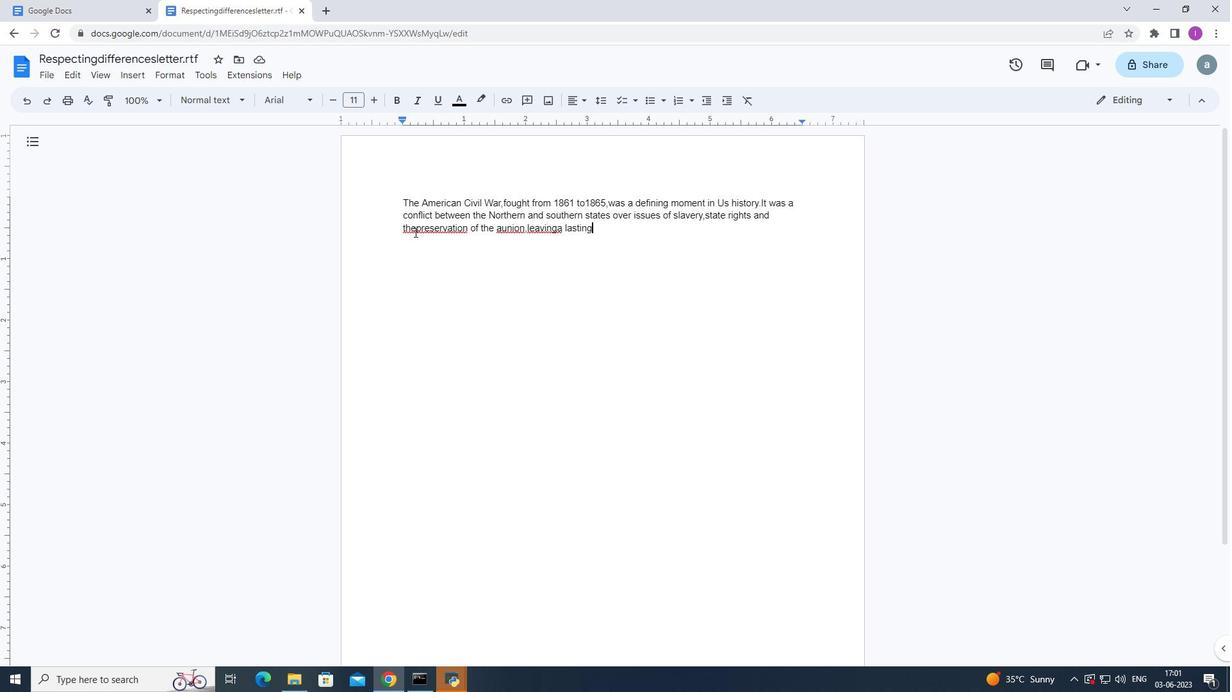 
Action: Mouse pressed left at (414, 232)
Screenshot: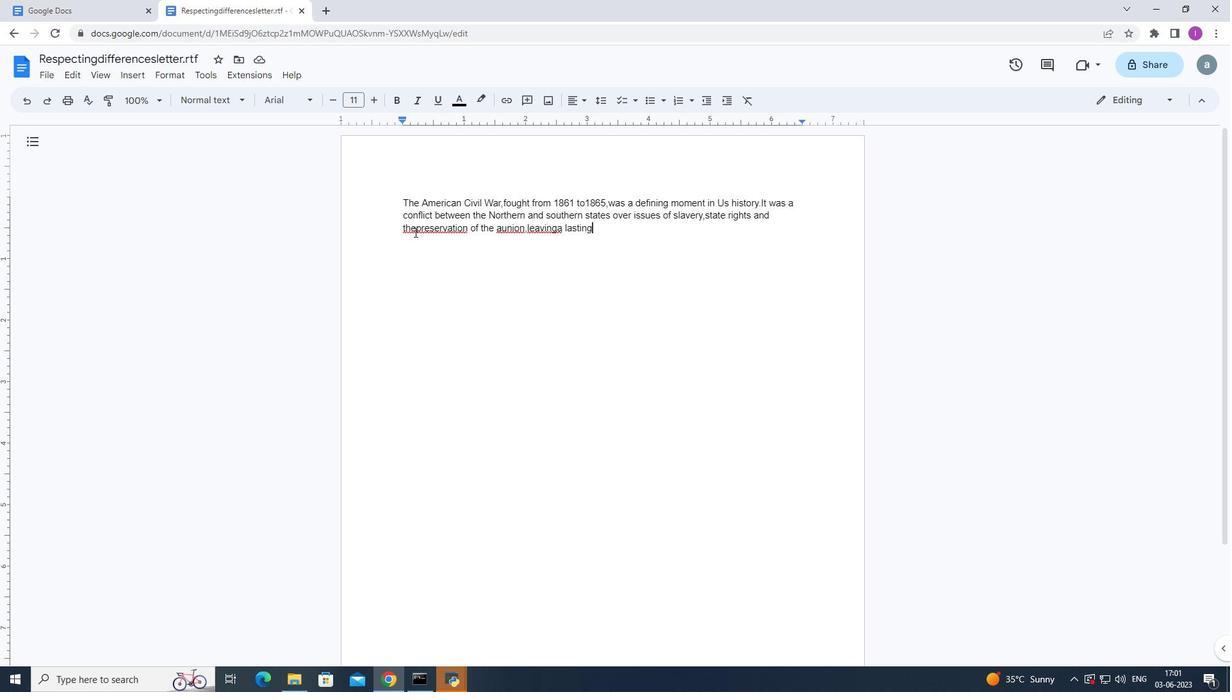 
Action: Mouse moved to (438, 207)
Screenshot: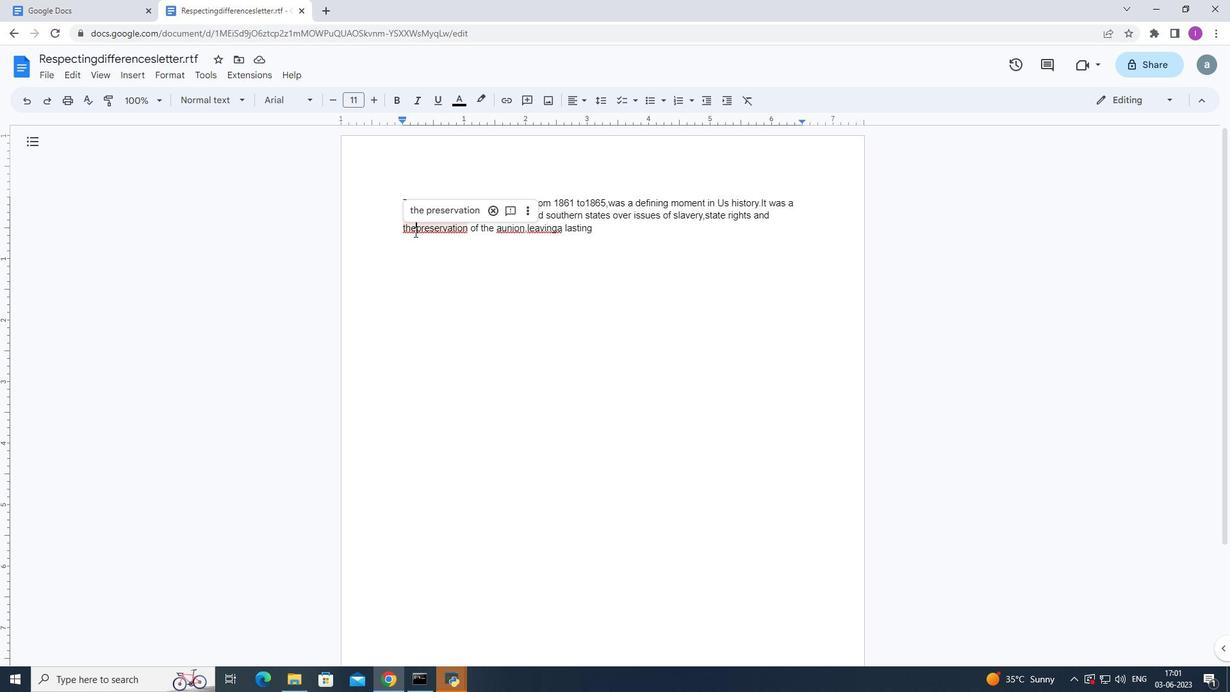 
Action: Mouse pressed left at (438, 207)
Screenshot: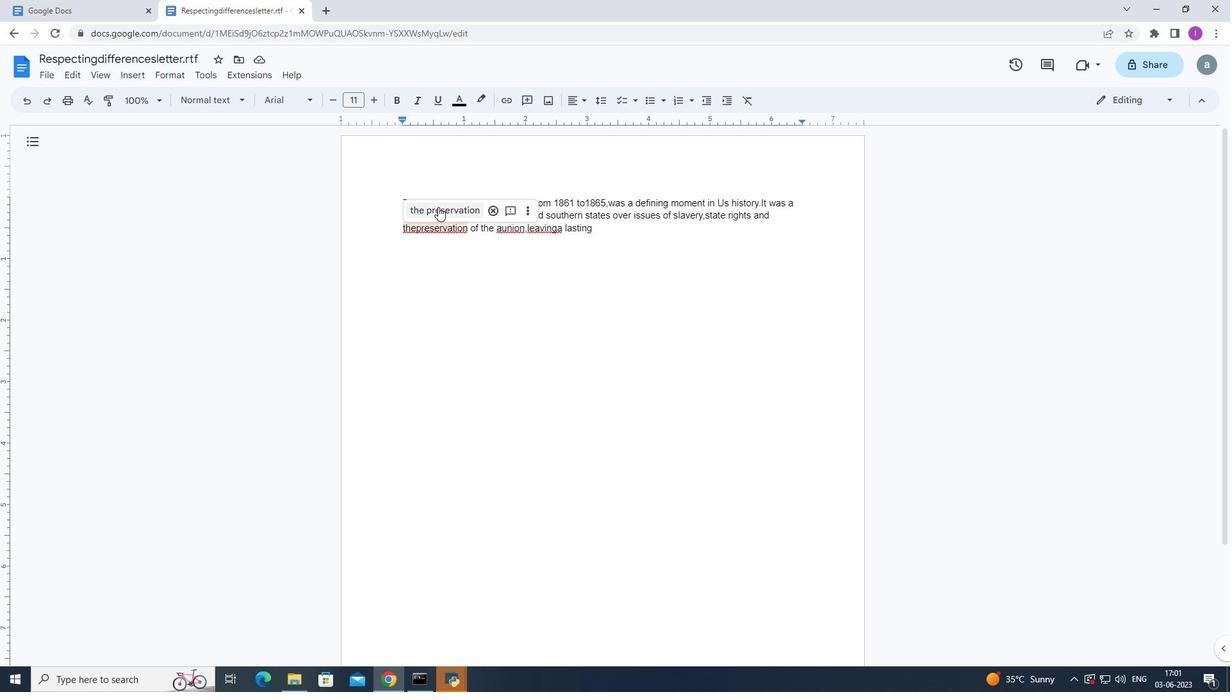
Action: Mouse moved to (487, 230)
Screenshot: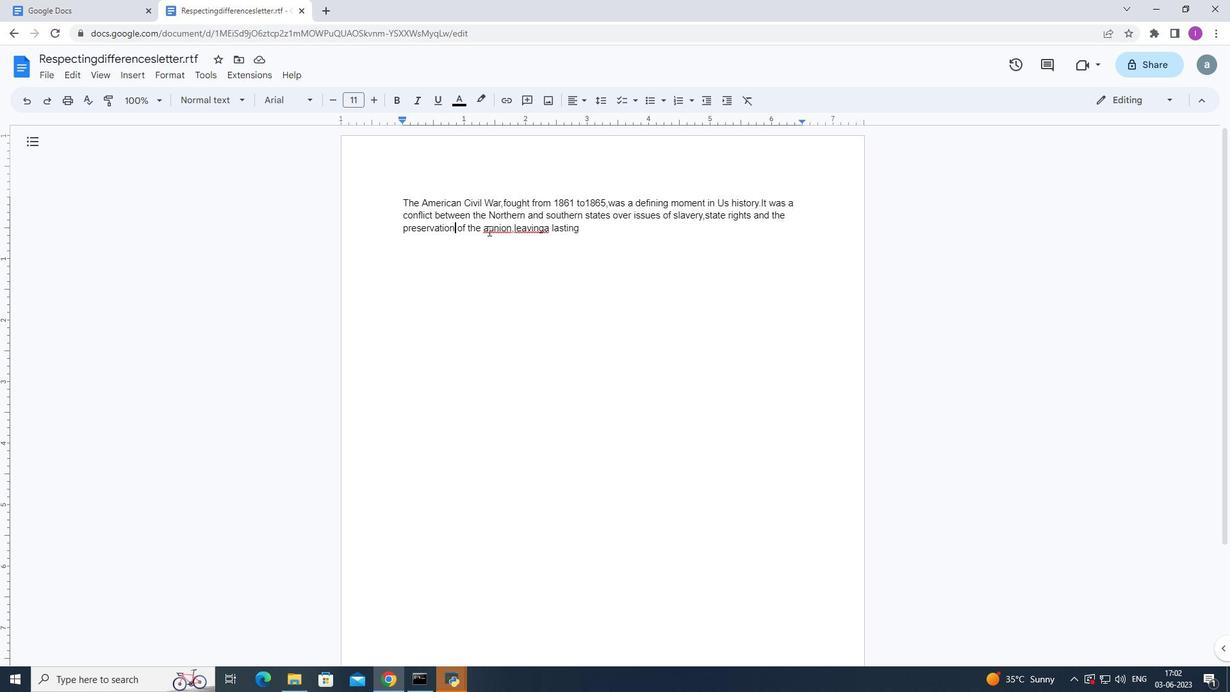 
Action: Mouse pressed left at (487, 230)
Screenshot: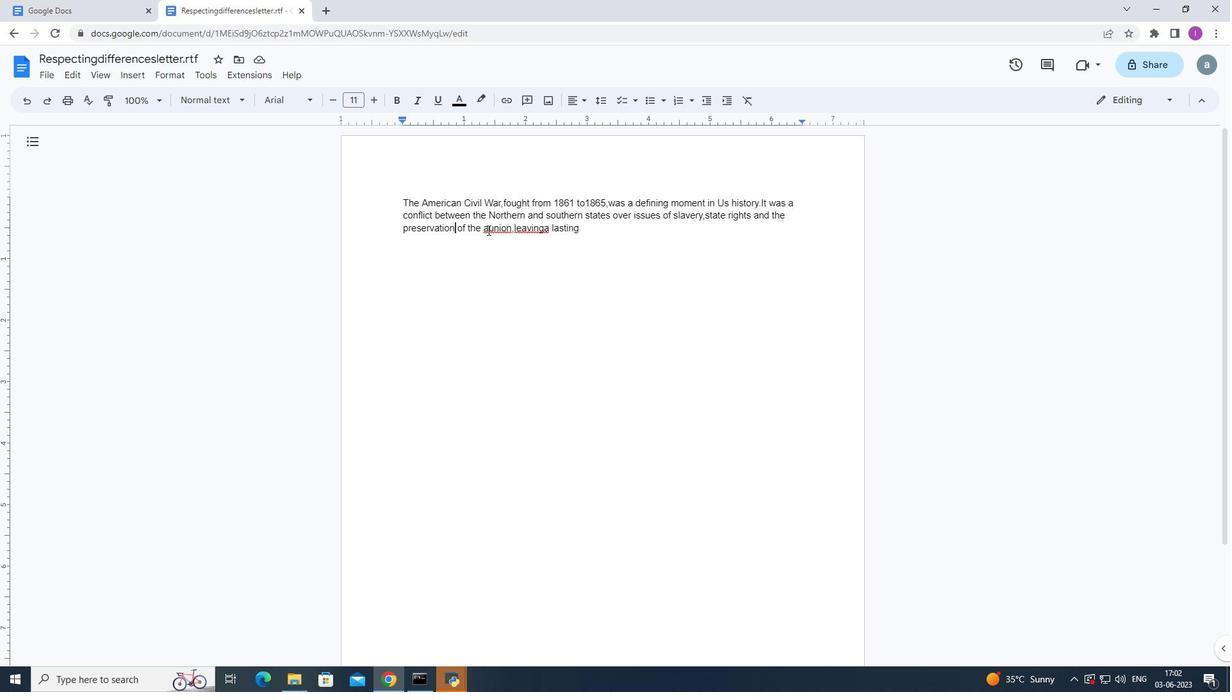 
Action: Mouse moved to (503, 214)
Screenshot: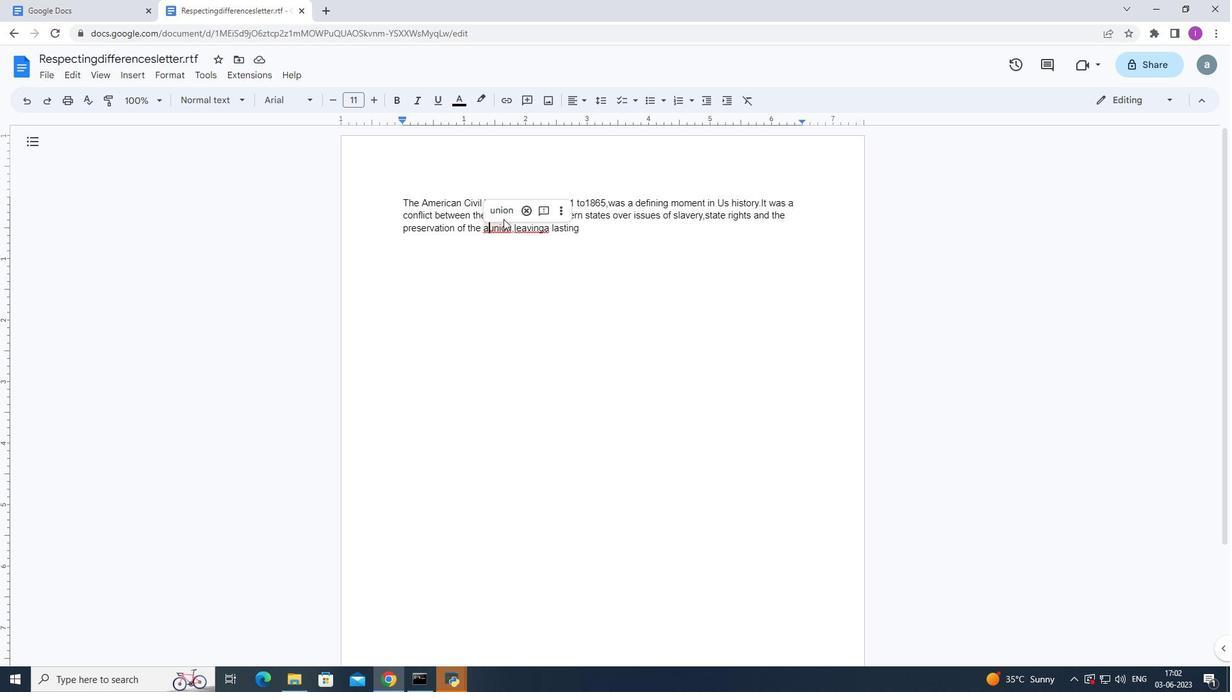
Action: Mouse pressed left at (503, 214)
Screenshot: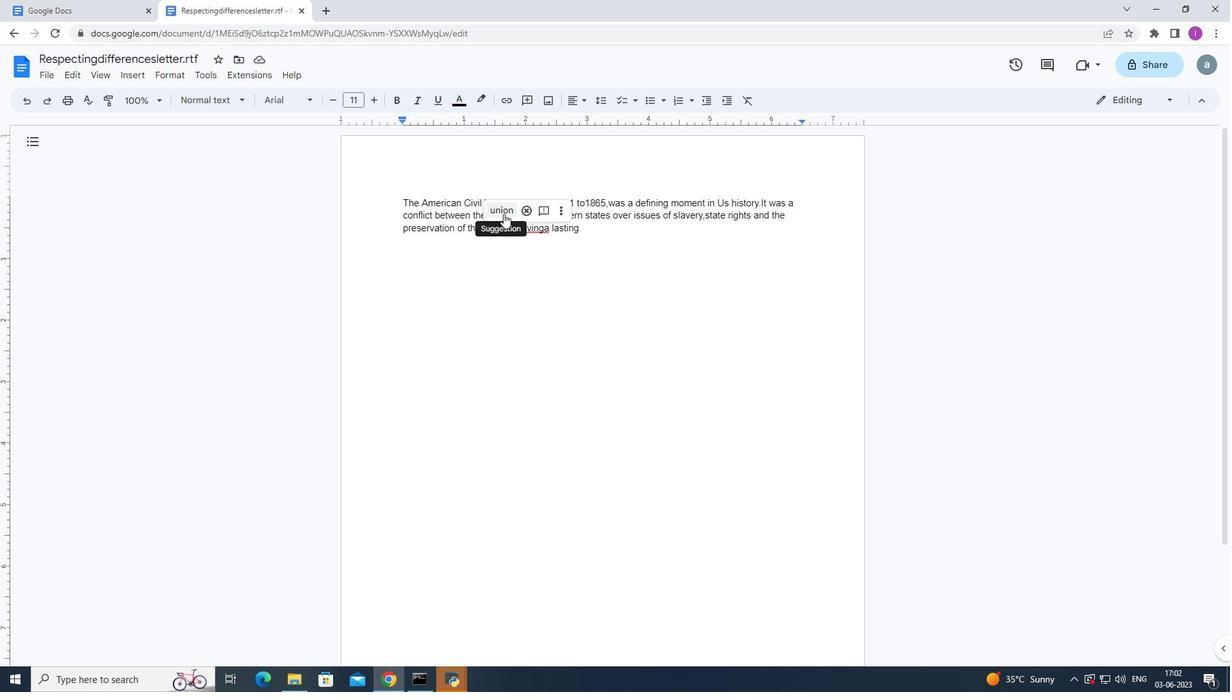
Action: Mouse moved to (518, 228)
Screenshot: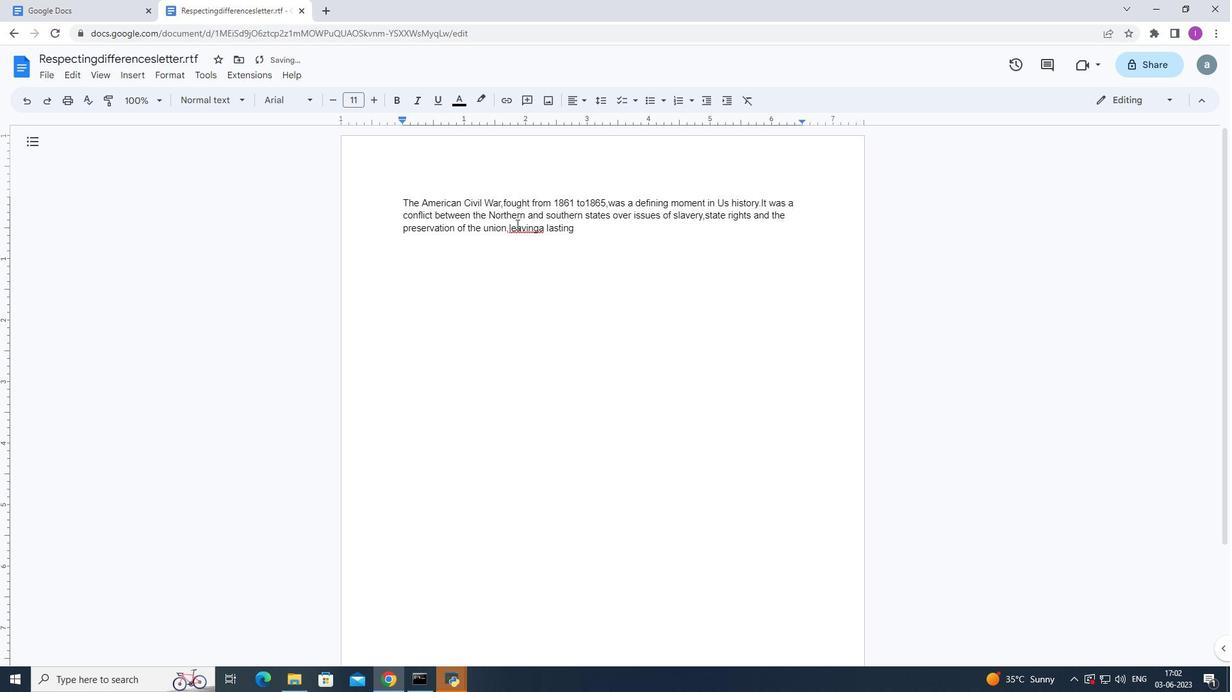 
Action: Mouse pressed left at (518, 228)
Screenshot: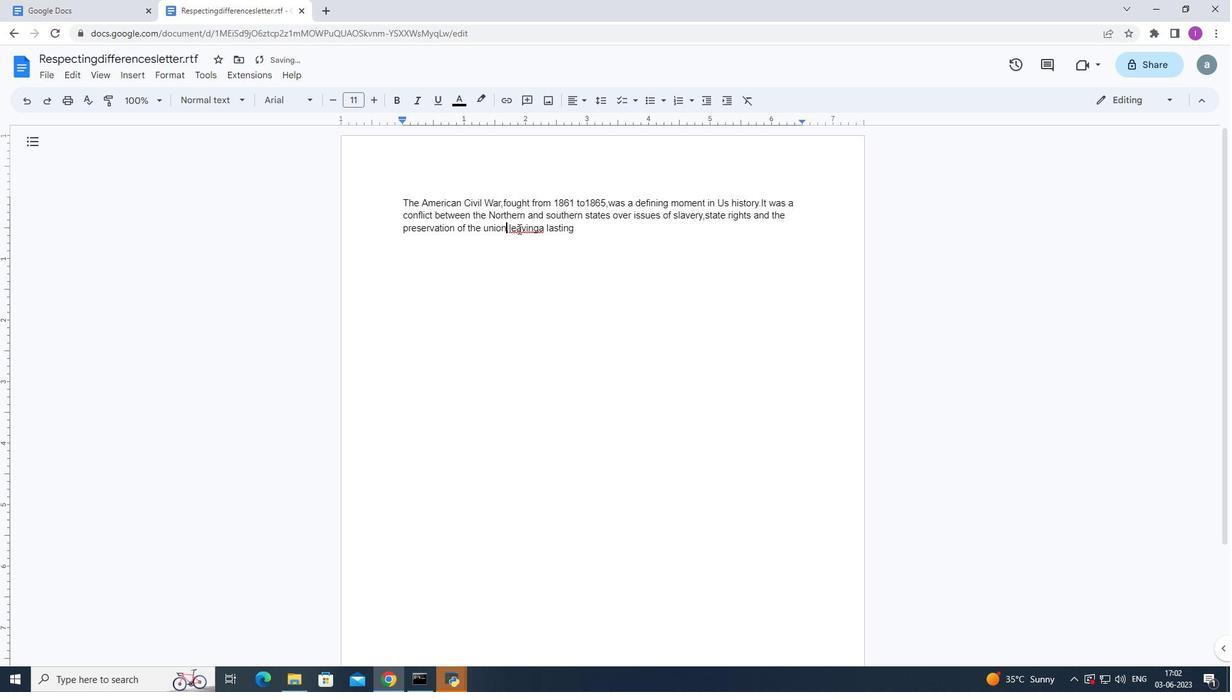 
Action: Mouse moved to (527, 214)
Screenshot: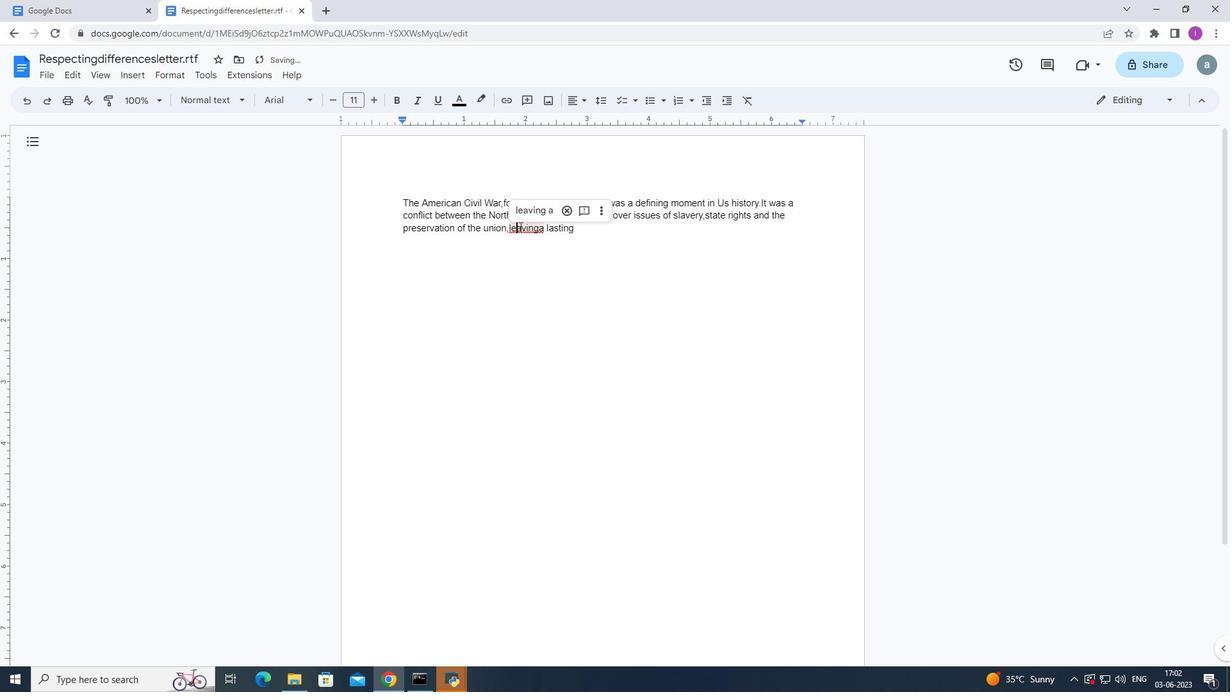 
Action: Mouse pressed left at (527, 214)
Screenshot: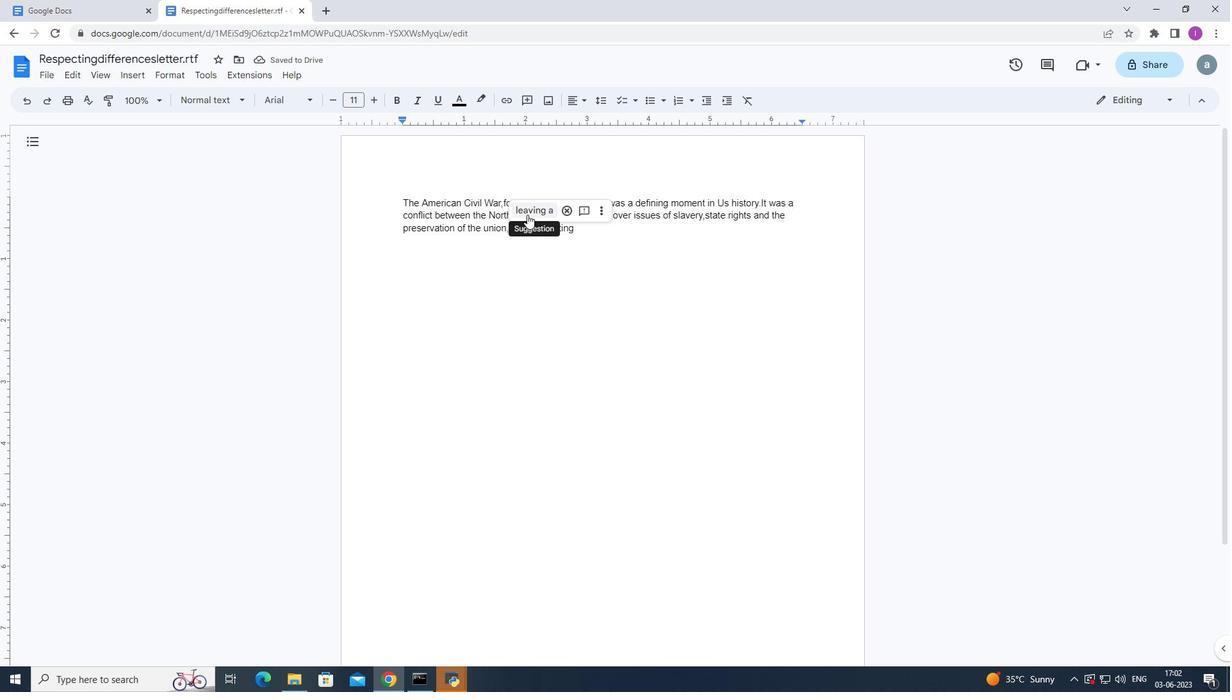 
Action: Mouse moved to (589, 230)
Screenshot: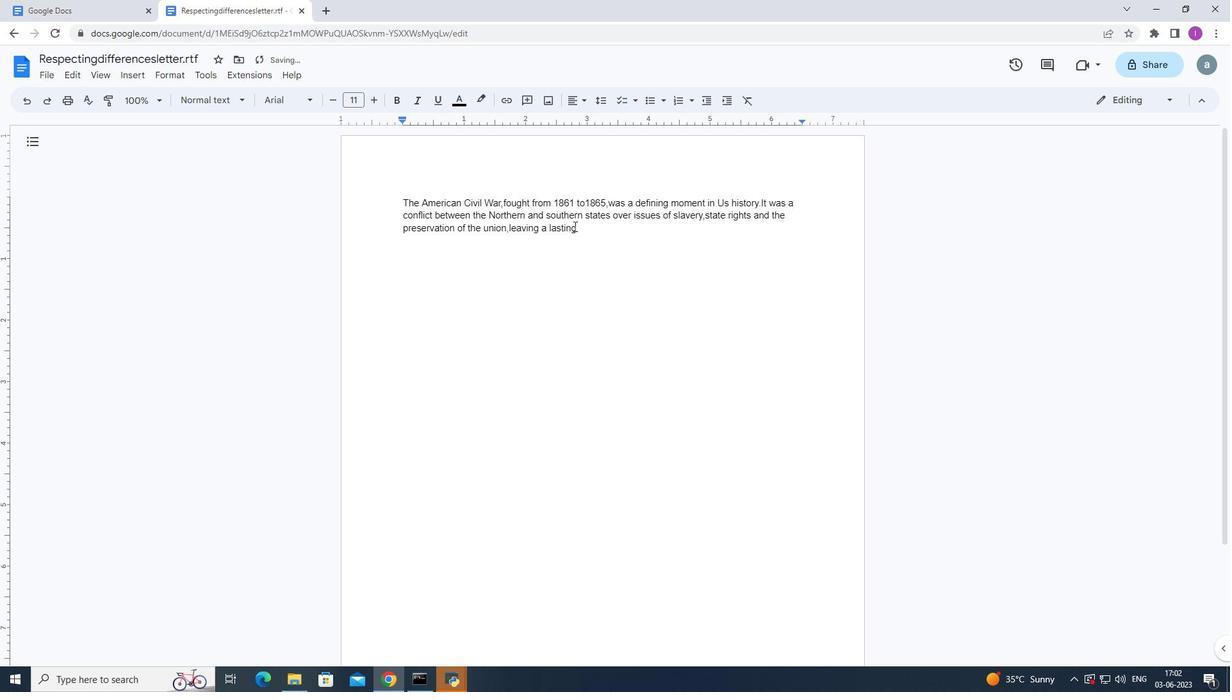 
Action: Mouse pressed left at (589, 230)
Screenshot: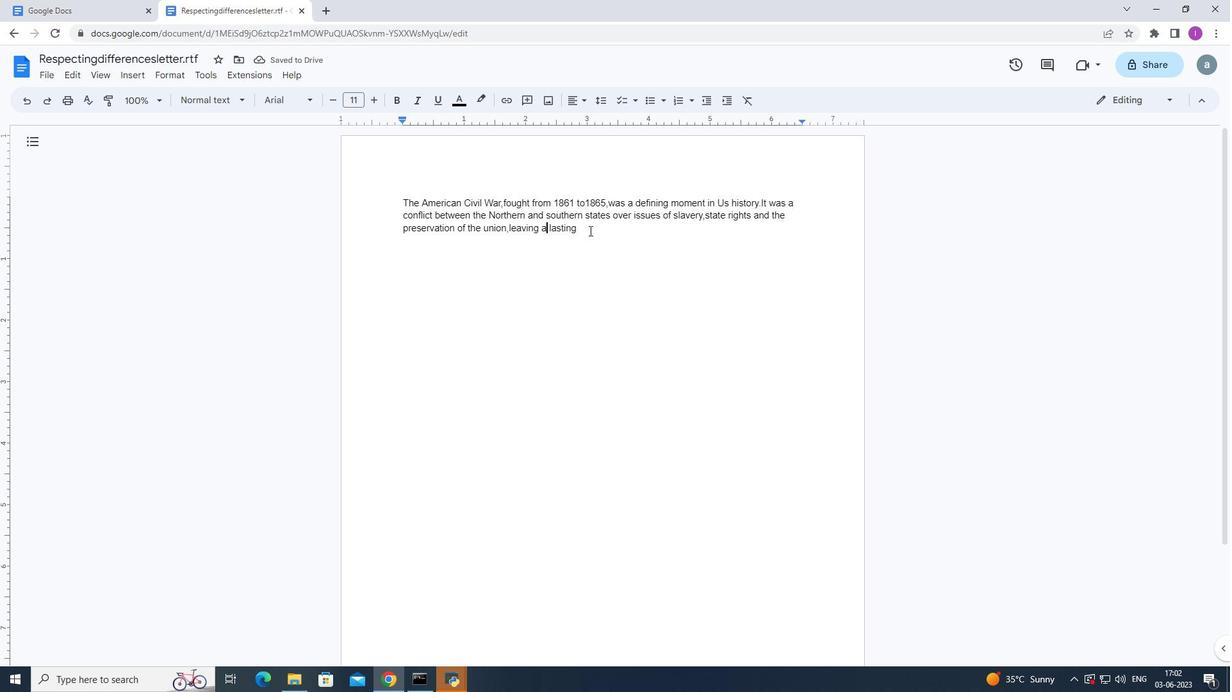 
Action: Mouse moved to (676, 214)
Screenshot: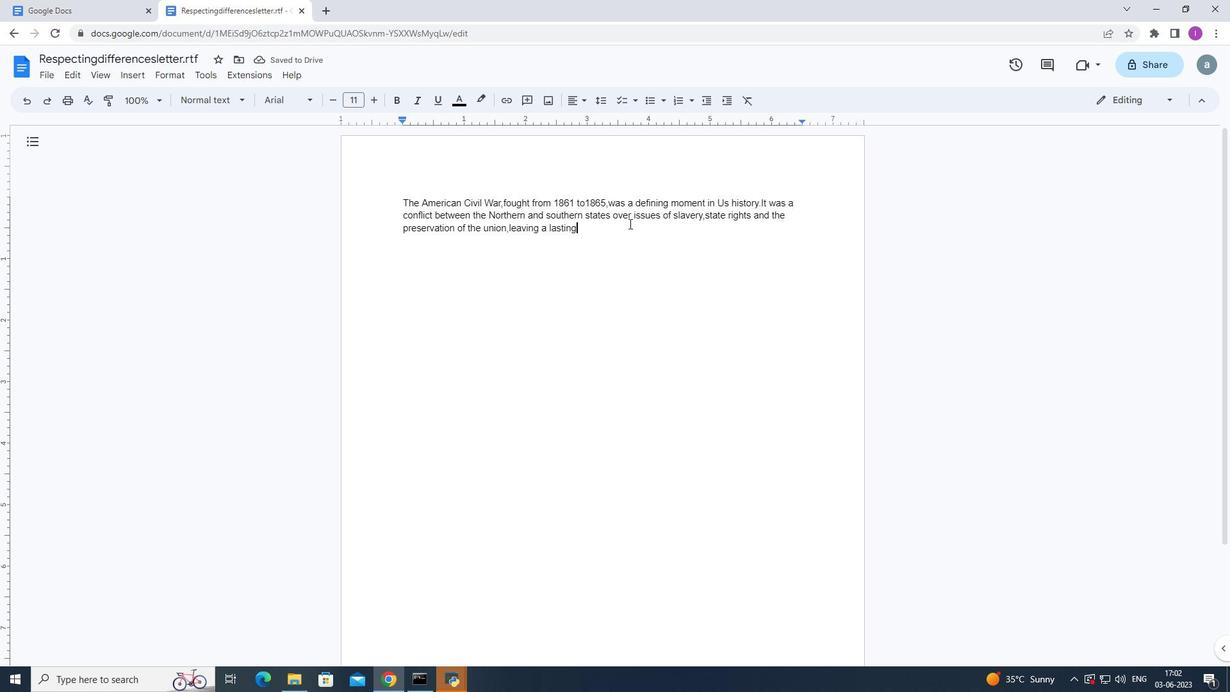 
Action: Key pressed <Key.space>impactb<Key.backspace><Key.space>on<Key.space>the<Key.space>nation
Screenshot: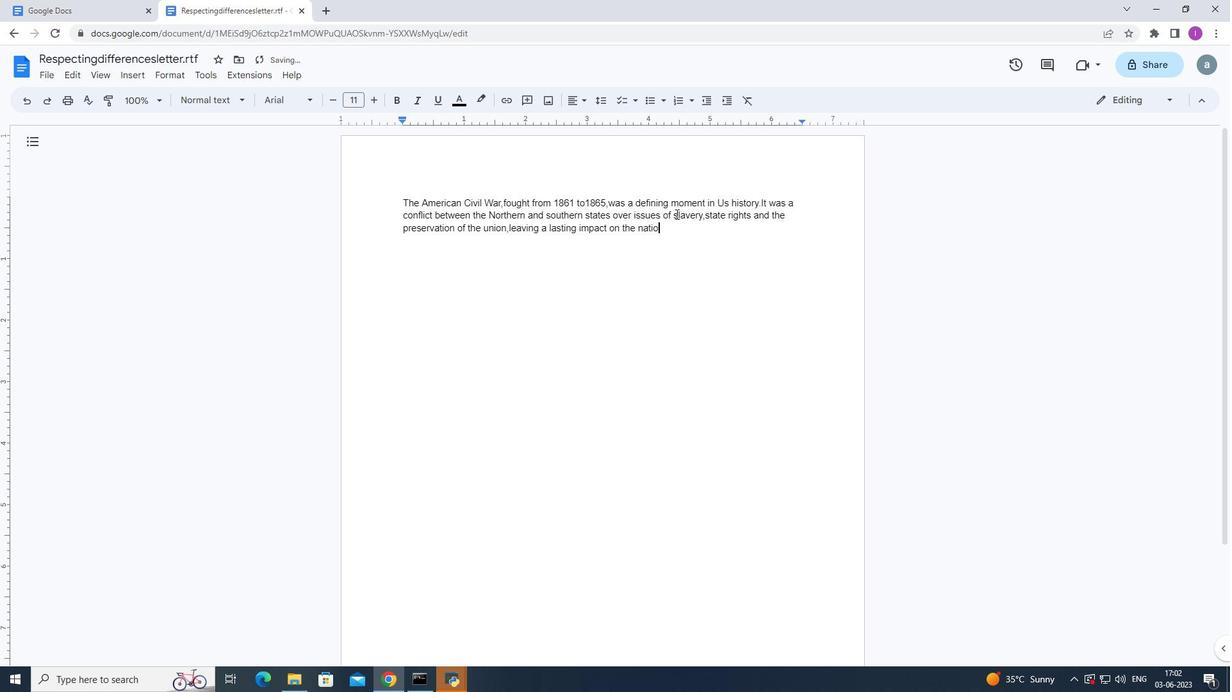 
Action: Mouse moved to (676, 213)
Screenshot: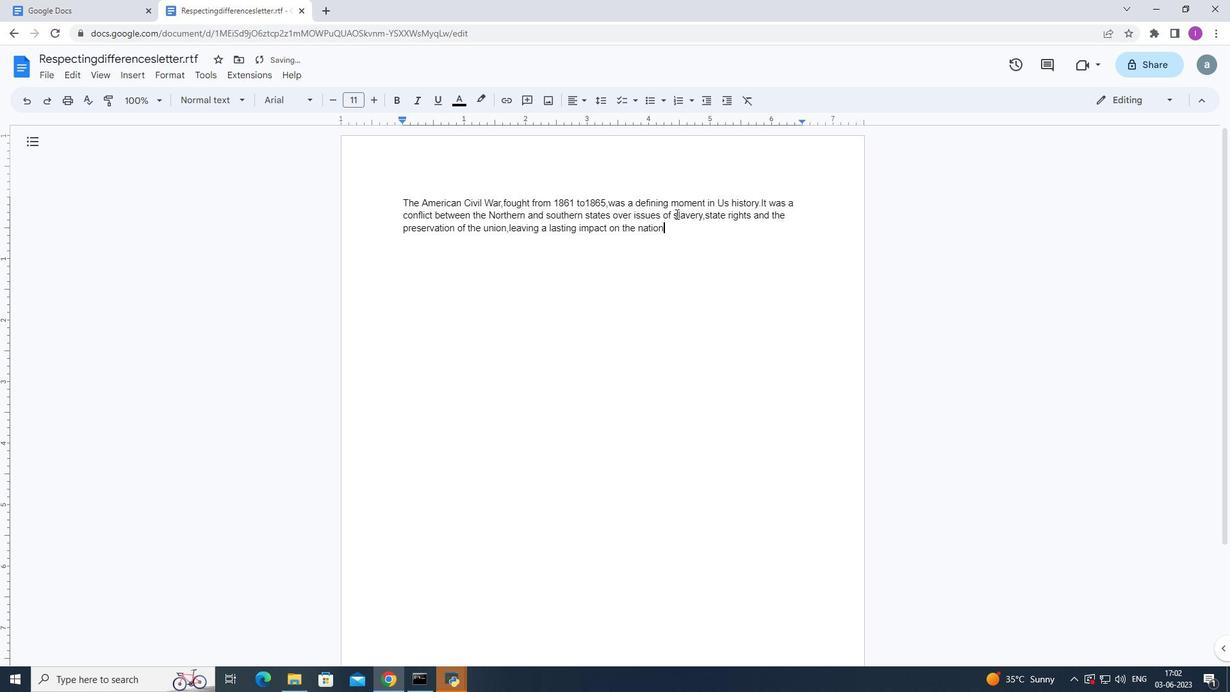 
Action: Key pressed .<Key.enter><Key.shift>A=1/2ap
Screenshot: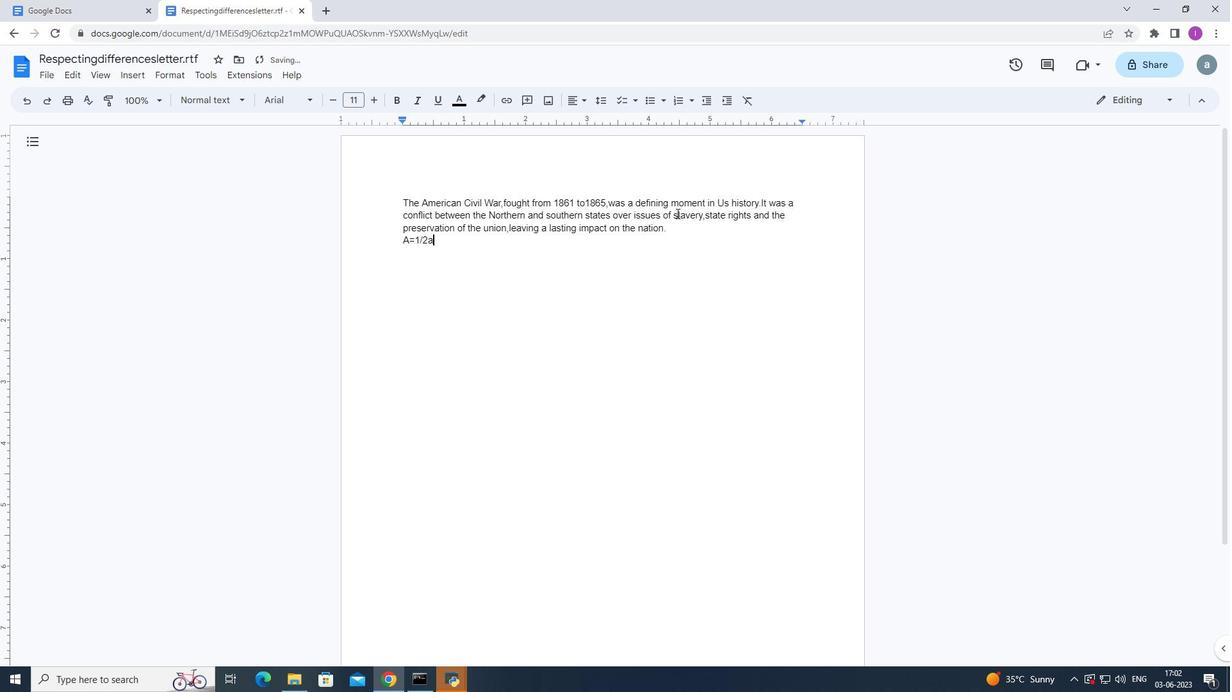 
Action: Mouse moved to (459, 238)
Screenshot: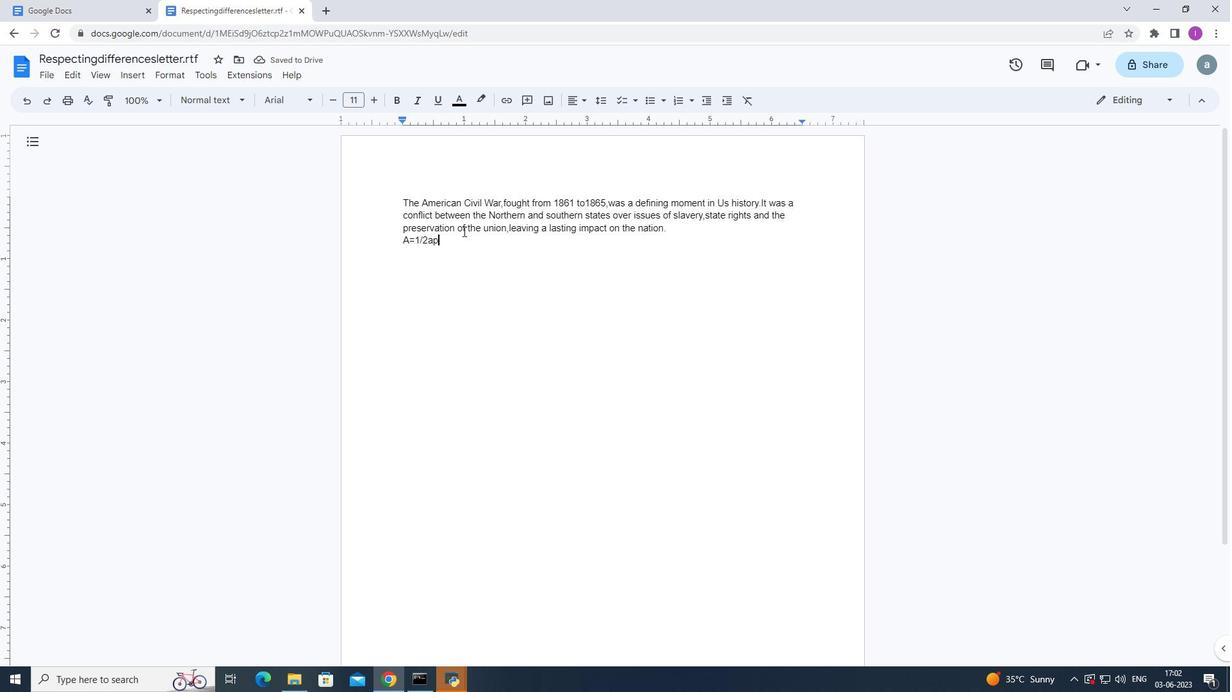 
Action: Mouse pressed left at (459, 238)
Screenshot: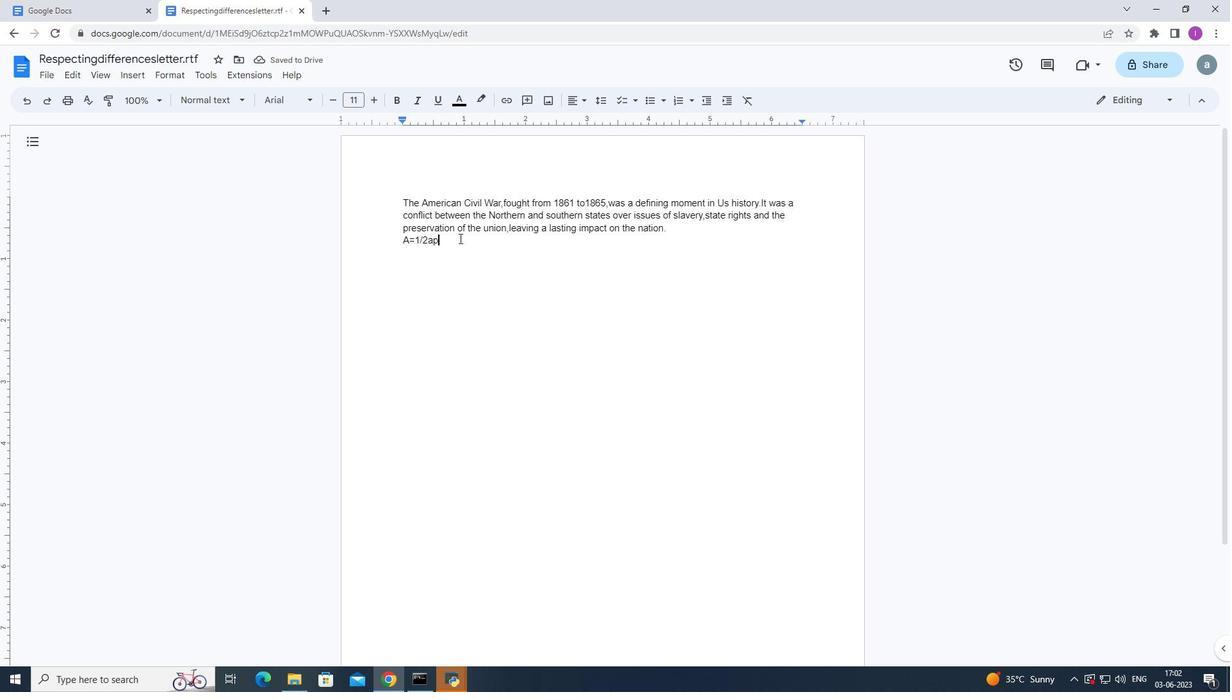 
Action: Mouse moved to (482, 99)
Screenshot: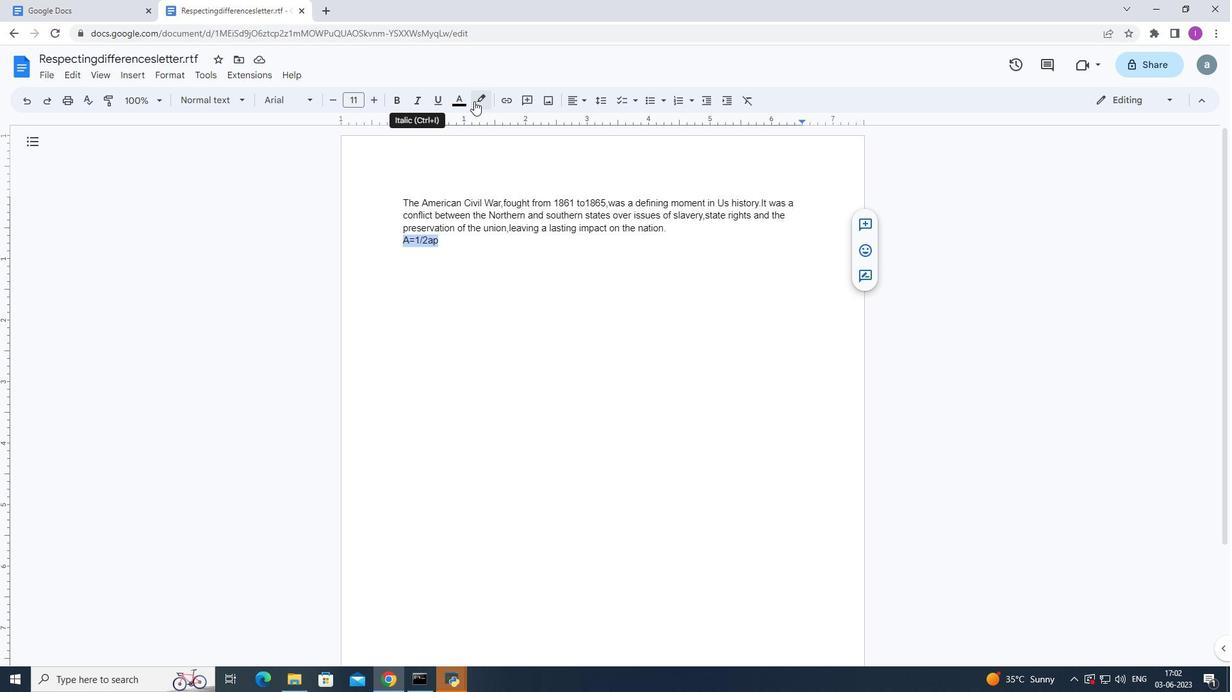 
Action: Mouse pressed left at (482, 99)
Screenshot: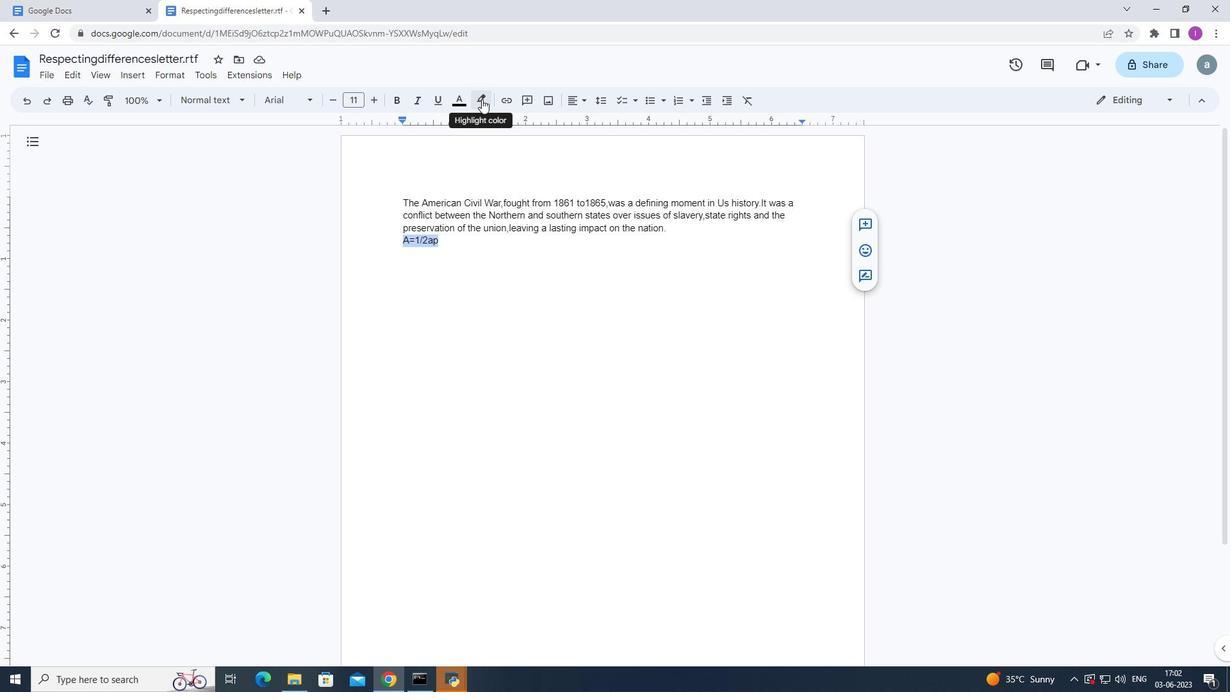 
Action: Mouse moved to (525, 158)
Screenshot: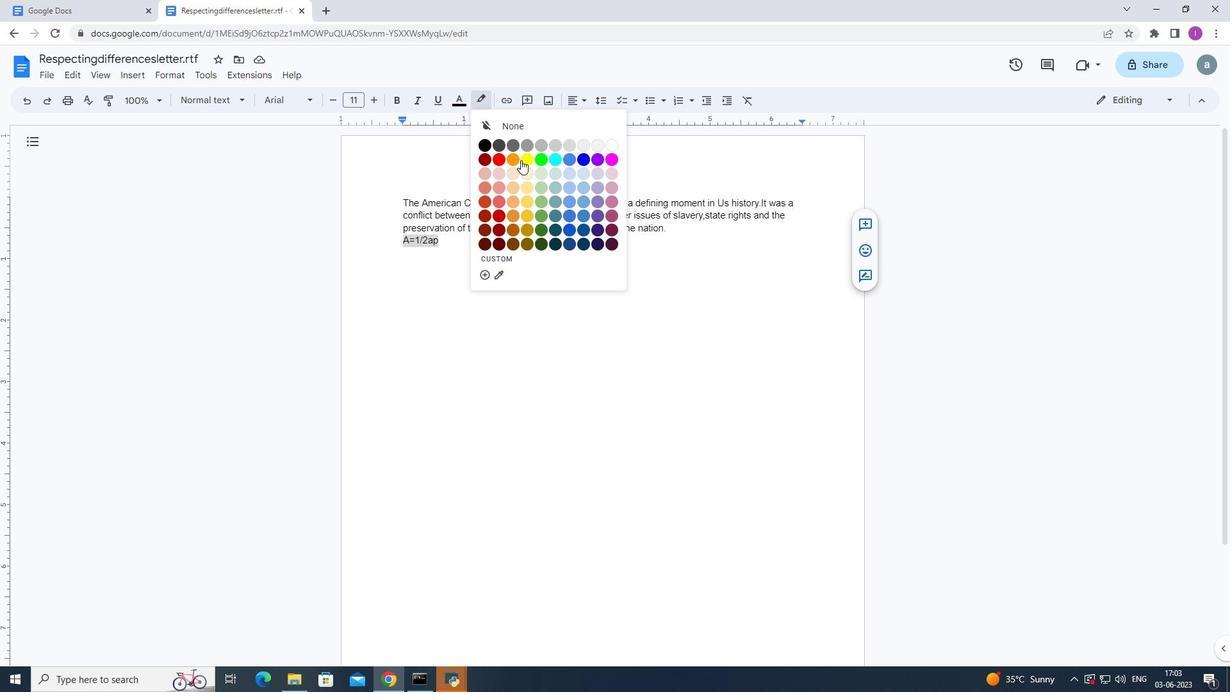 
Action: Mouse pressed left at (525, 158)
Screenshot: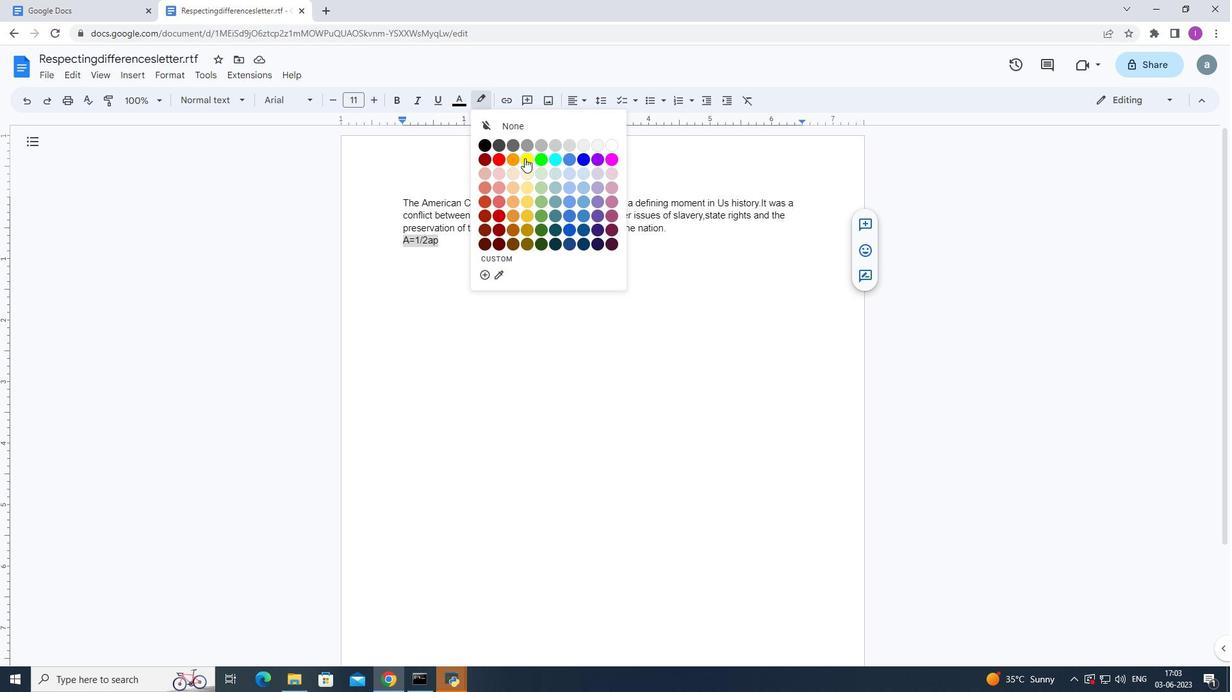 
Action: Mouse moved to (432, 312)
Screenshot: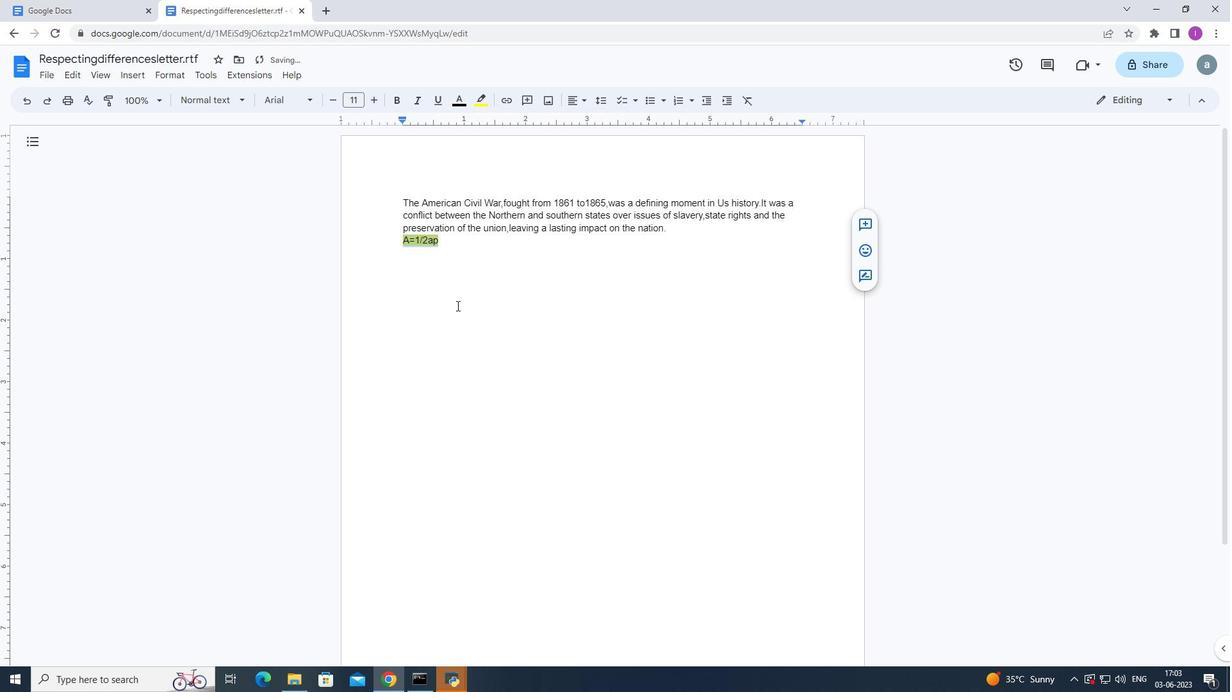 
Action: Mouse pressed left at (432, 312)
Screenshot: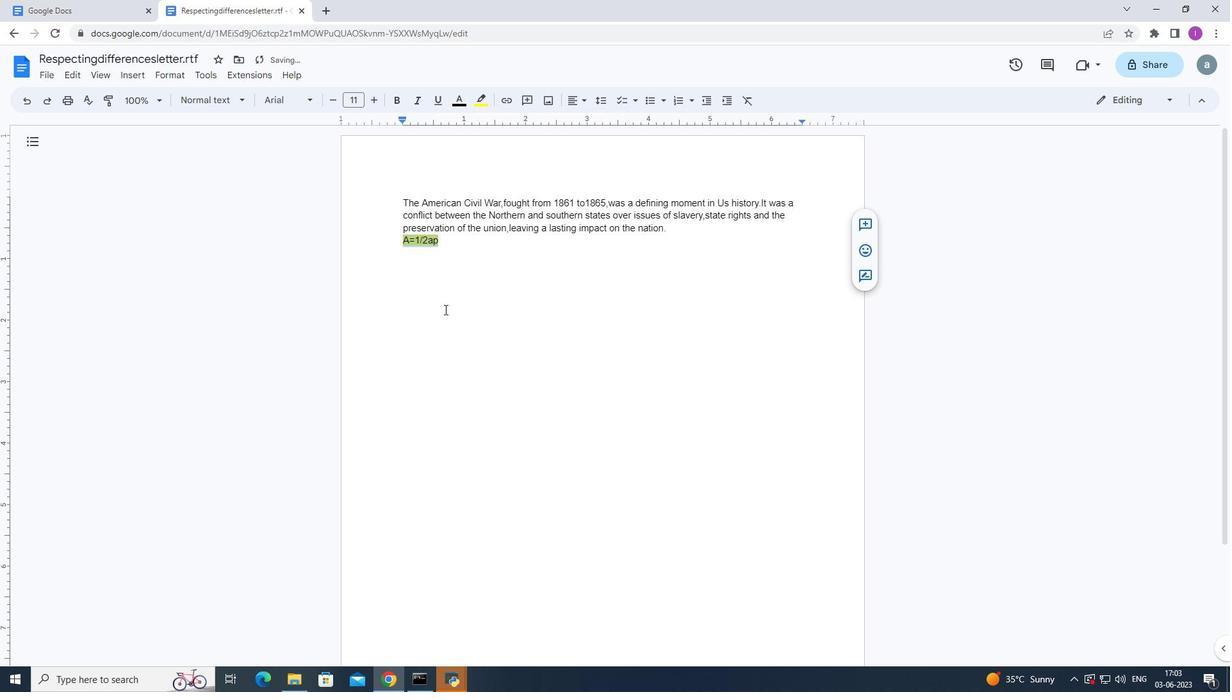 
Action: Mouse moved to (51, 98)
Screenshot: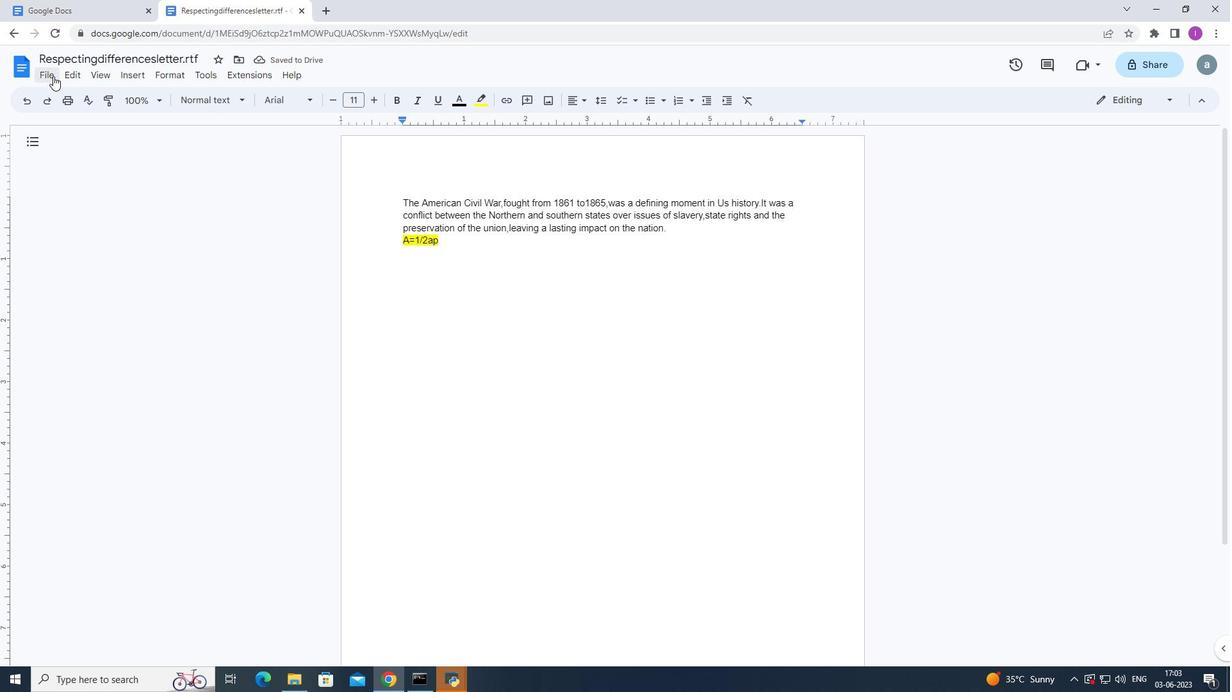 
Action: Mouse pressed left at (52, 76)
Screenshot: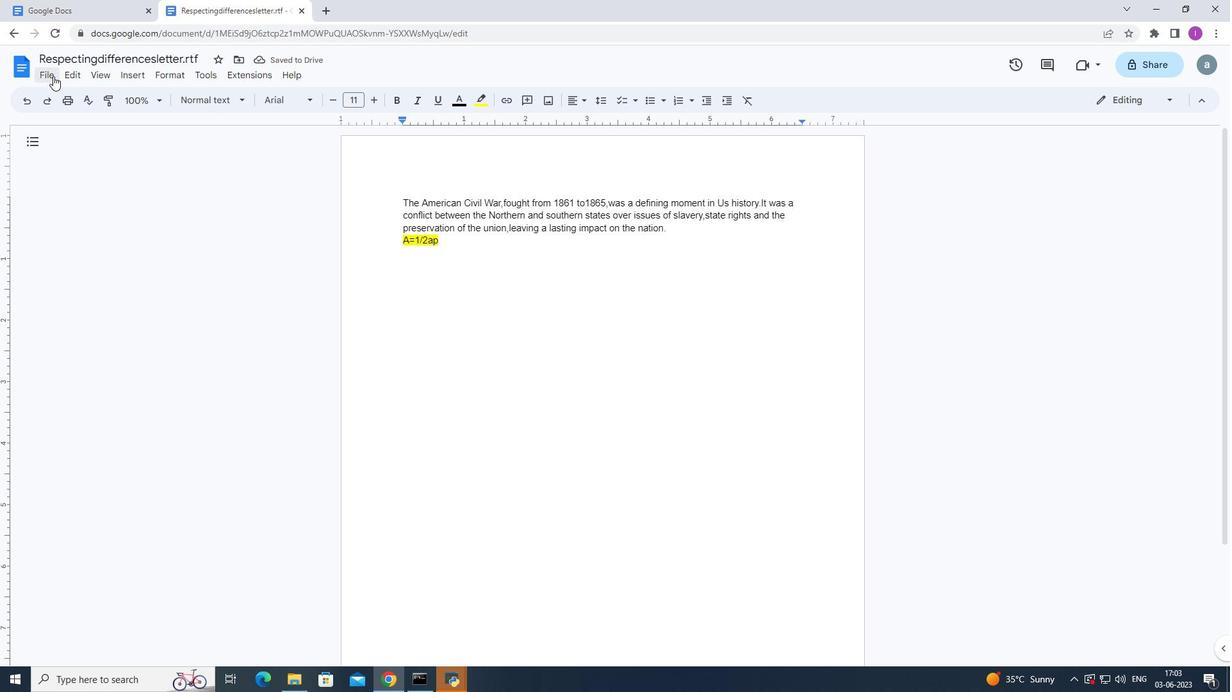 
Action: Mouse moved to (89, 421)
Screenshot: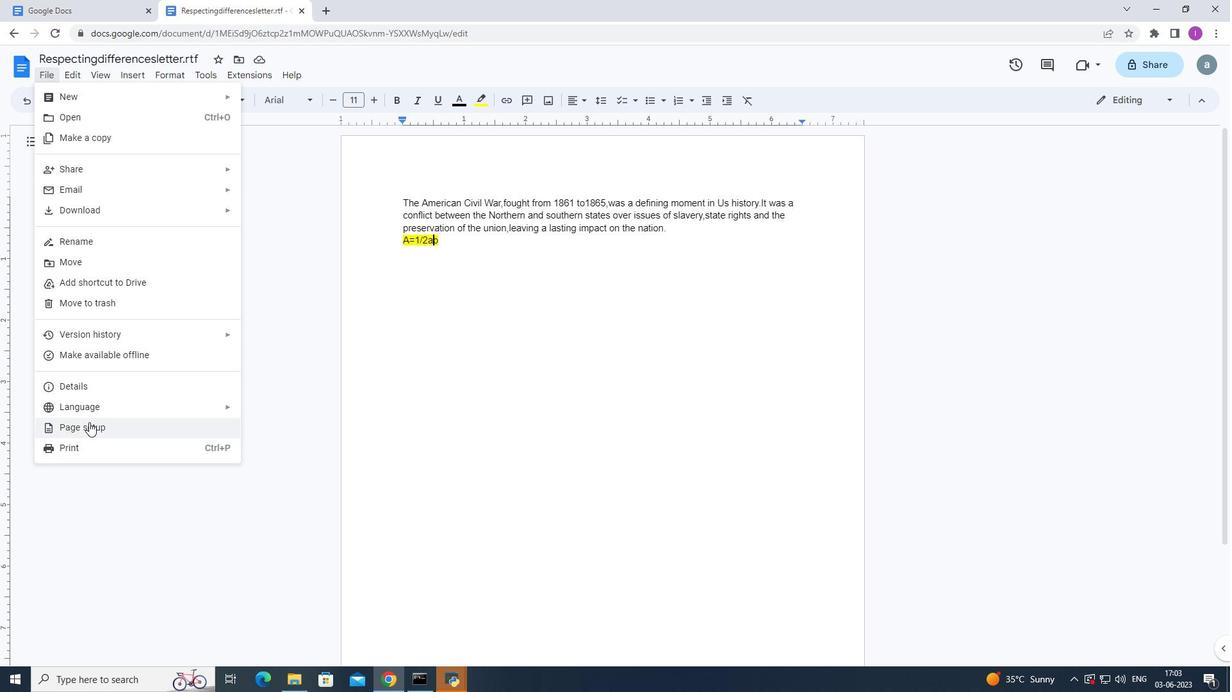 
Action: Mouse pressed left at (89, 421)
Screenshot: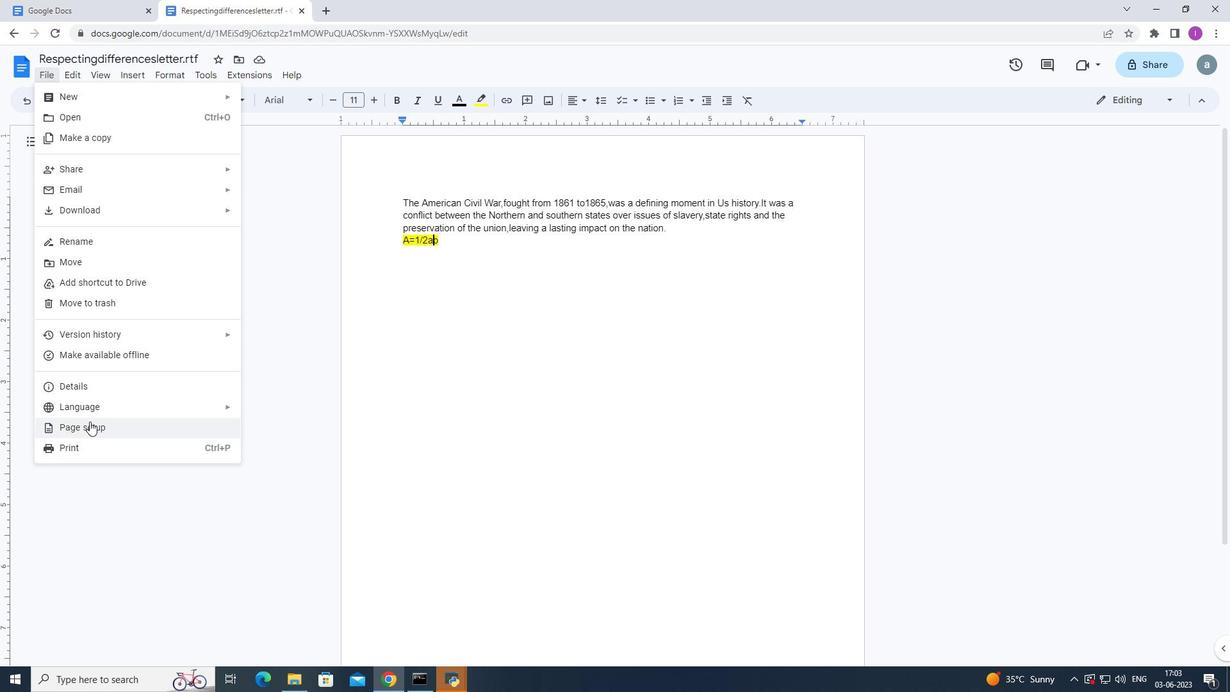
Action: Mouse moved to (581, 335)
Screenshot: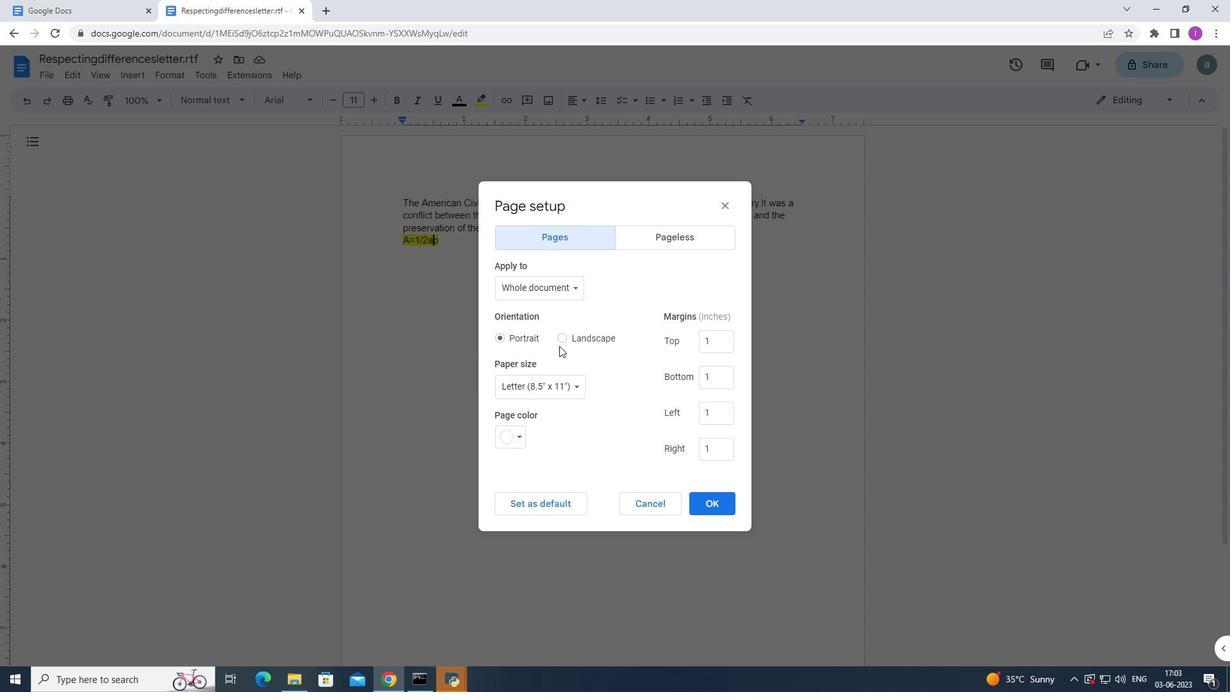
Action: Mouse pressed left at (581, 335)
Screenshot: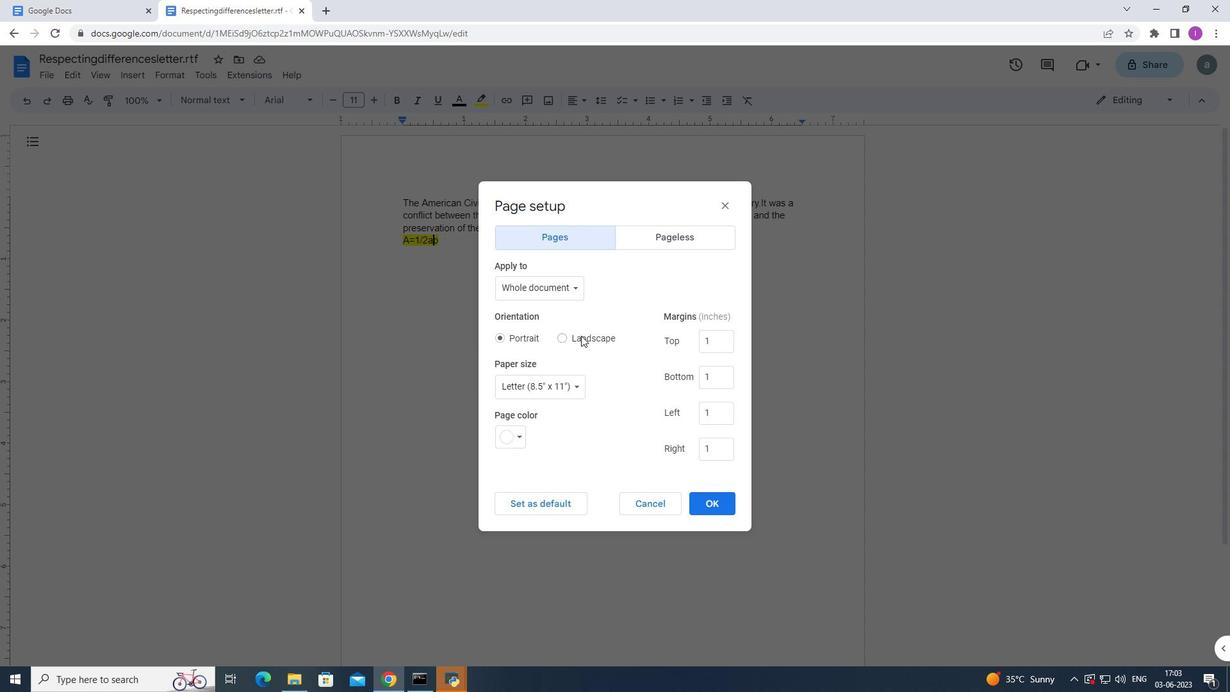 
Action: Mouse moved to (715, 501)
Screenshot: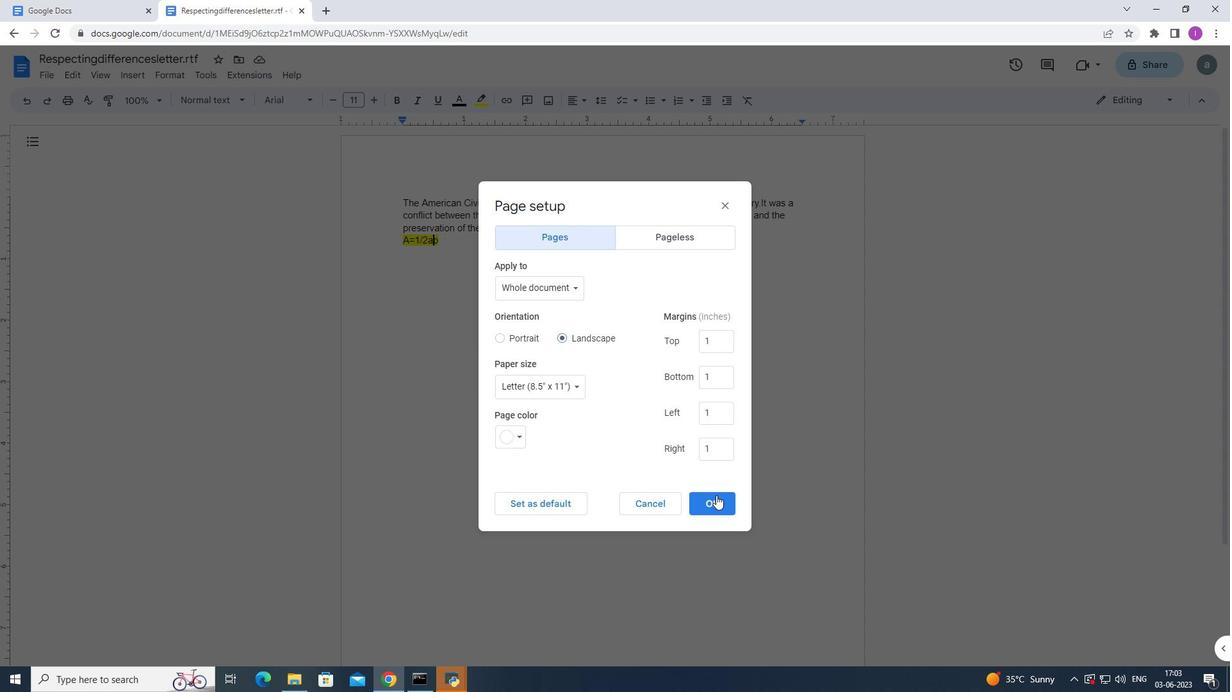 
Action: Mouse pressed left at (715, 501)
Screenshot: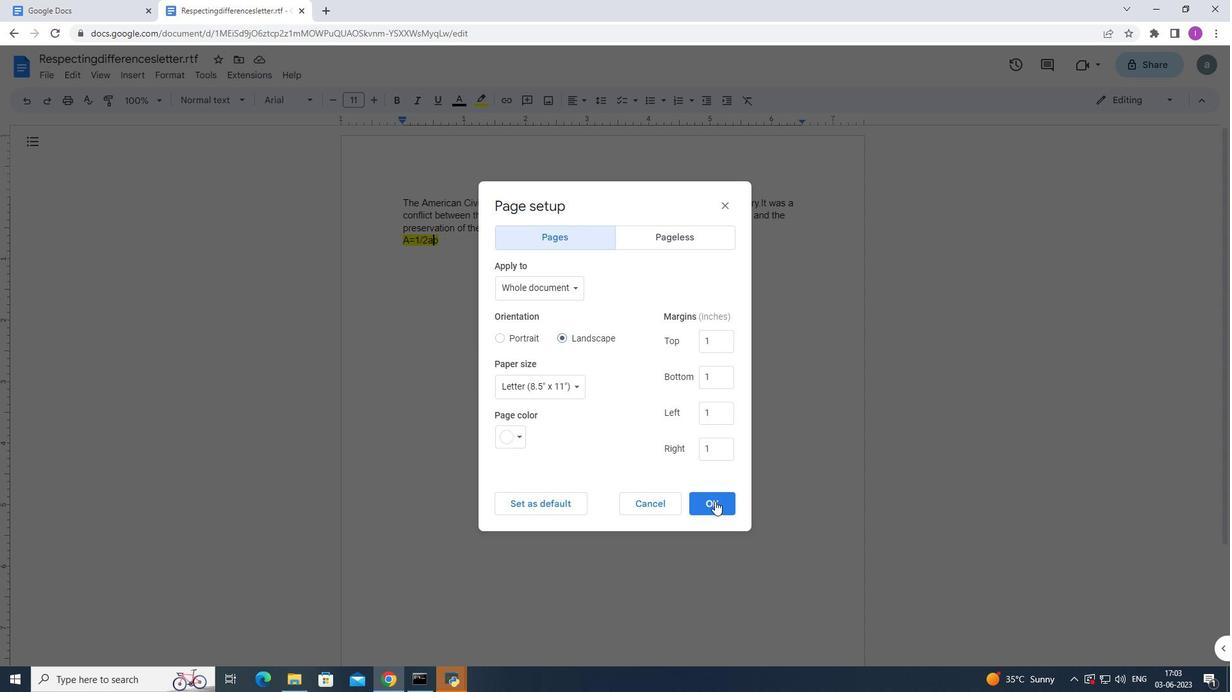
Action: Mouse moved to (125, 276)
Screenshot: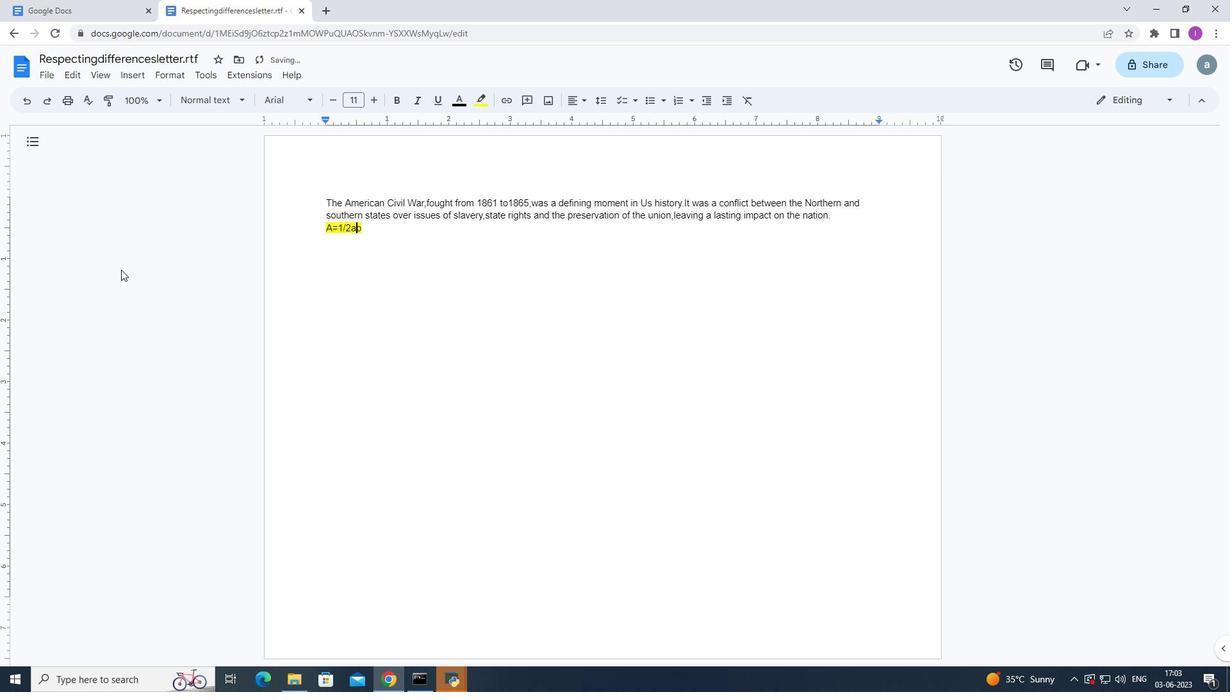
